 Task: Find connections with filter location Videira with filter topic #Travelwith filter profile language Potuguese with filter current company UEM Group Berhad with filter school Kumaun University, Nainital with filter industry Loan Brokers with filter service category Leadership Development with filter keywords title Team Leader
Action: Mouse moved to (561, 109)
Screenshot: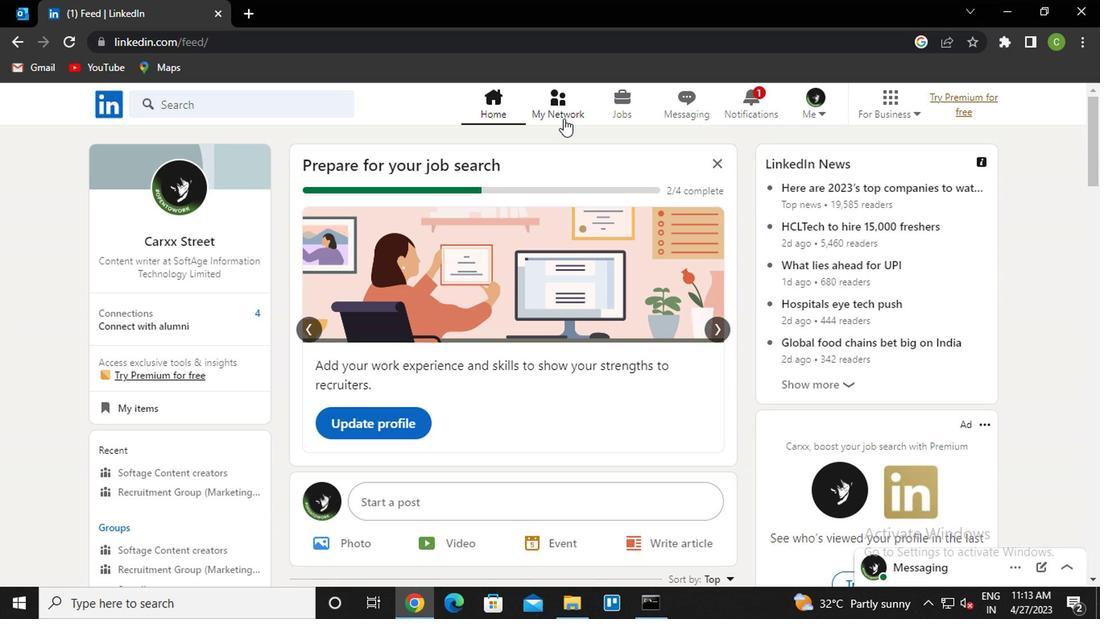 
Action: Mouse pressed left at (561, 109)
Screenshot: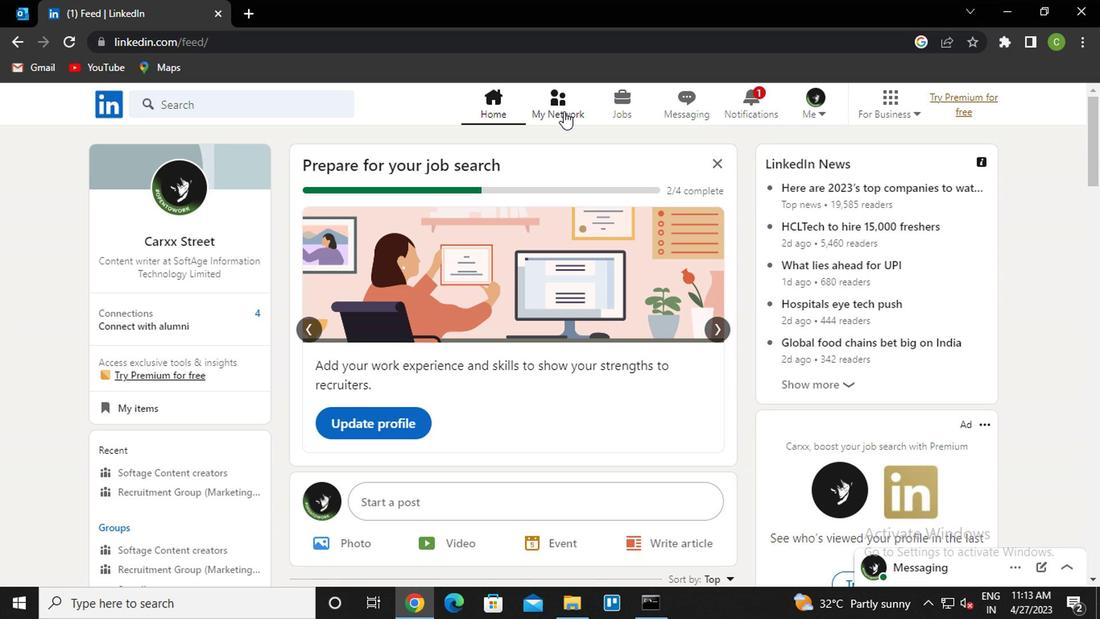 
Action: Mouse moved to (295, 197)
Screenshot: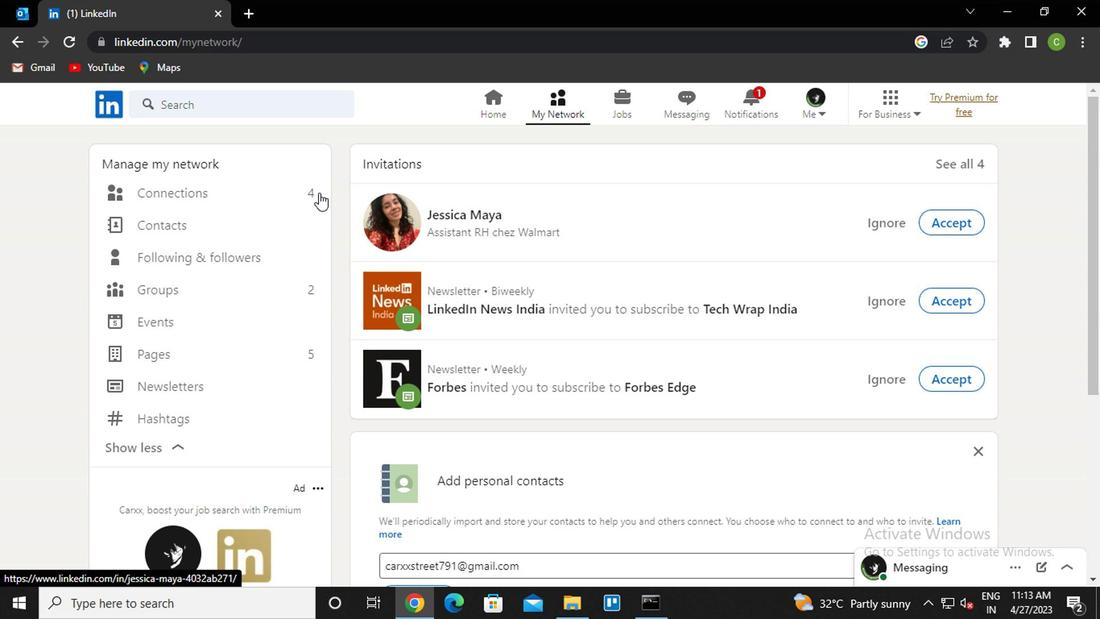 
Action: Mouse pressed left at (295, 197)
Screenshot: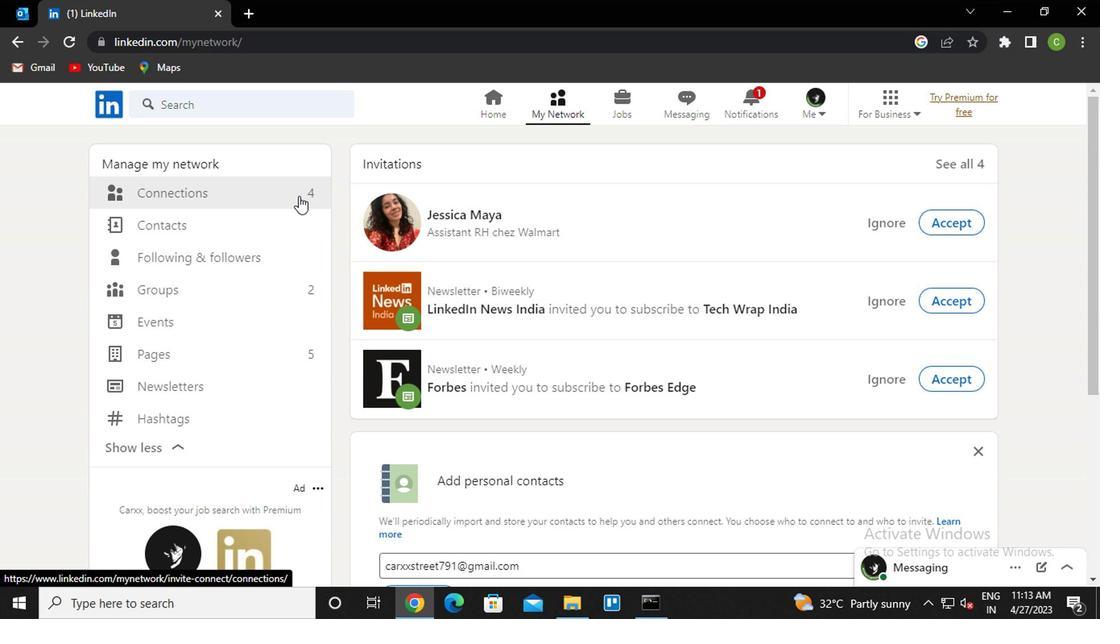 
Action: Mouse moved to (668, 189)
Screenshot: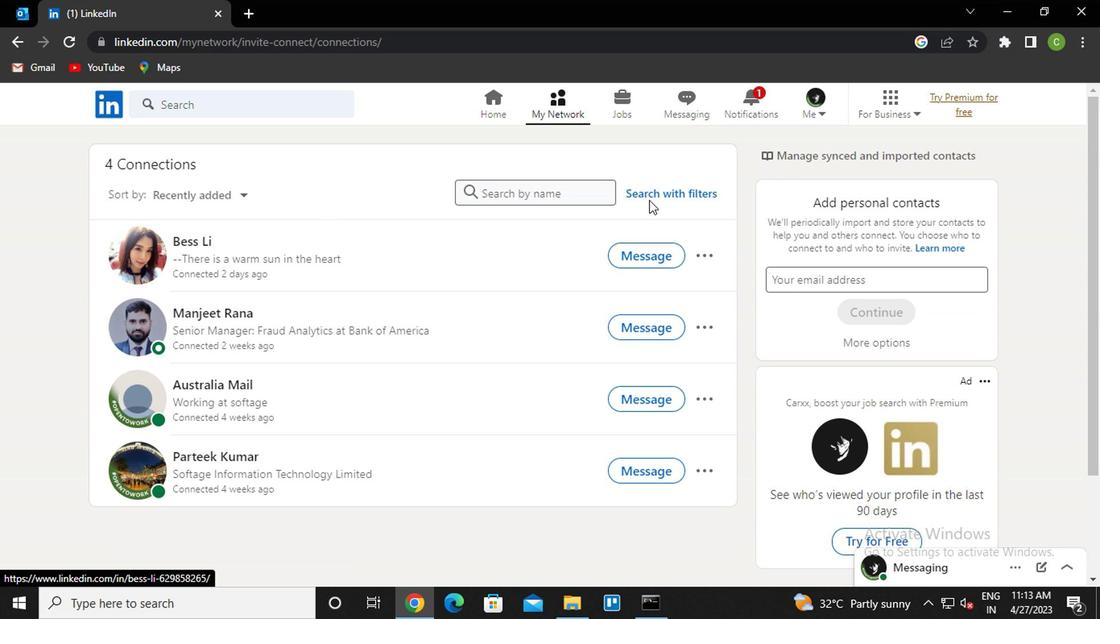 
Action: Mouse pressed left at (668, 189)
Screenshot: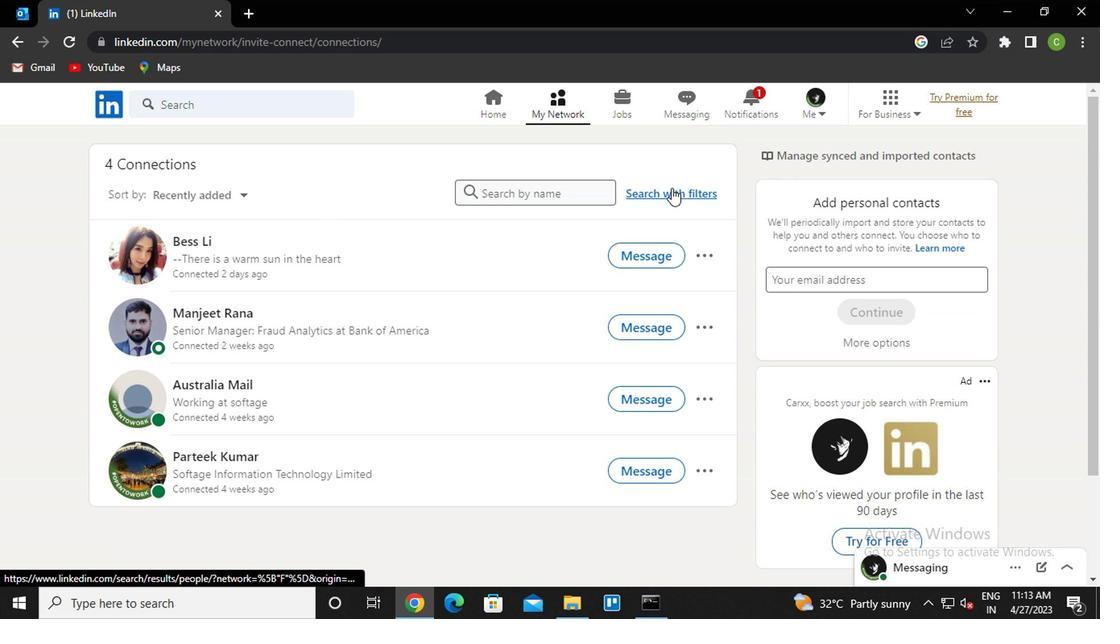 
Action: Mouse moved to (590, 153)
Screenshot: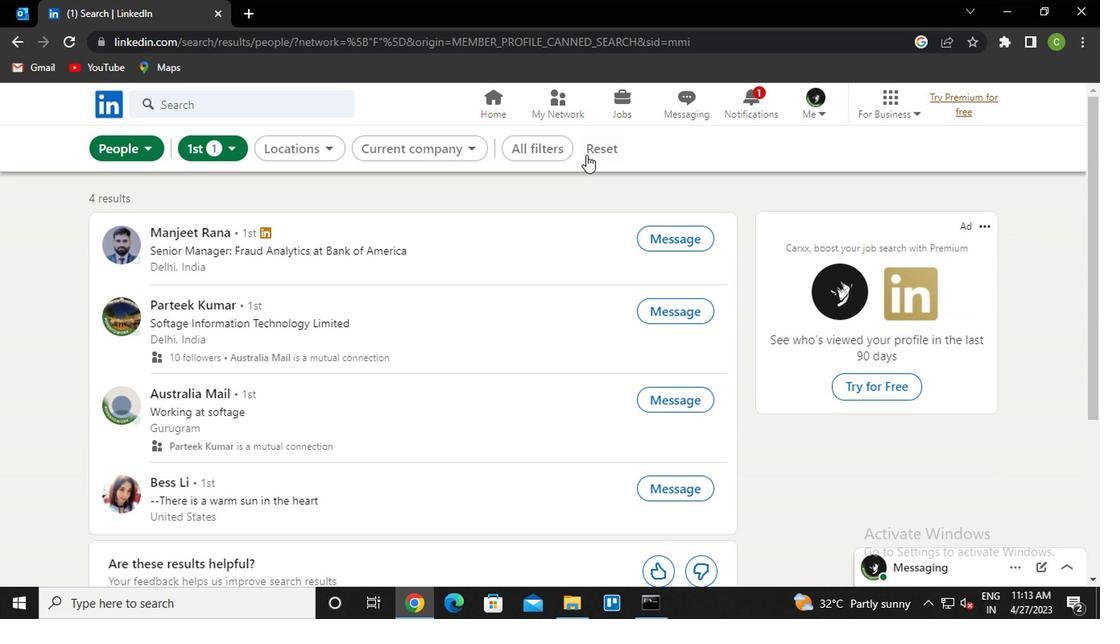 
Action: Mouse pressed left at (590, 153)
Screenshot: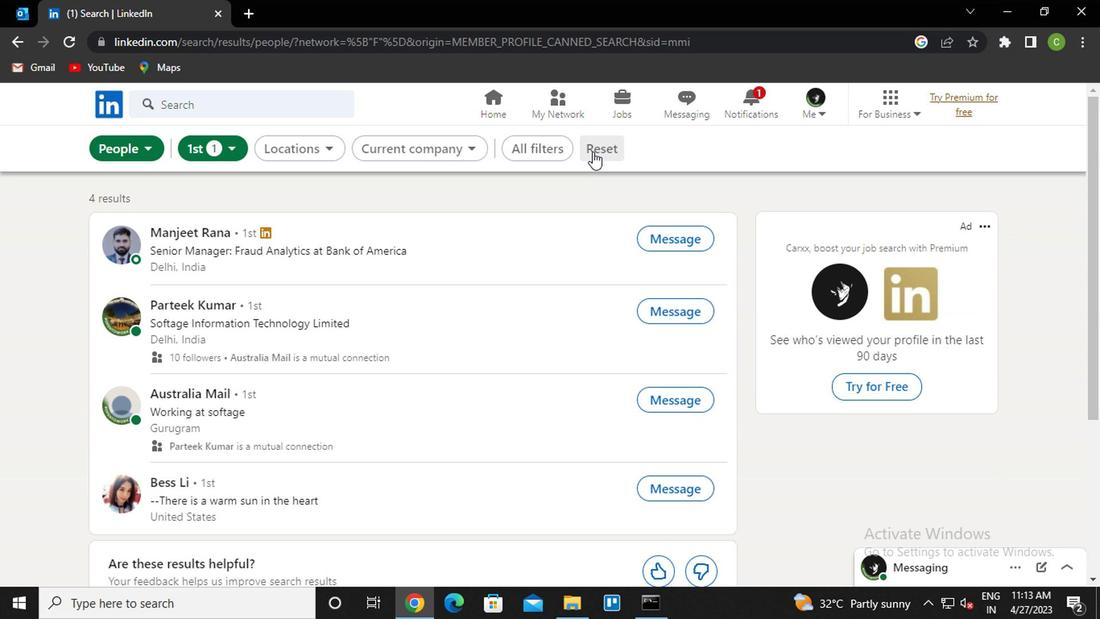 
Action: Mouse moved to (577, 152)
Screenshot: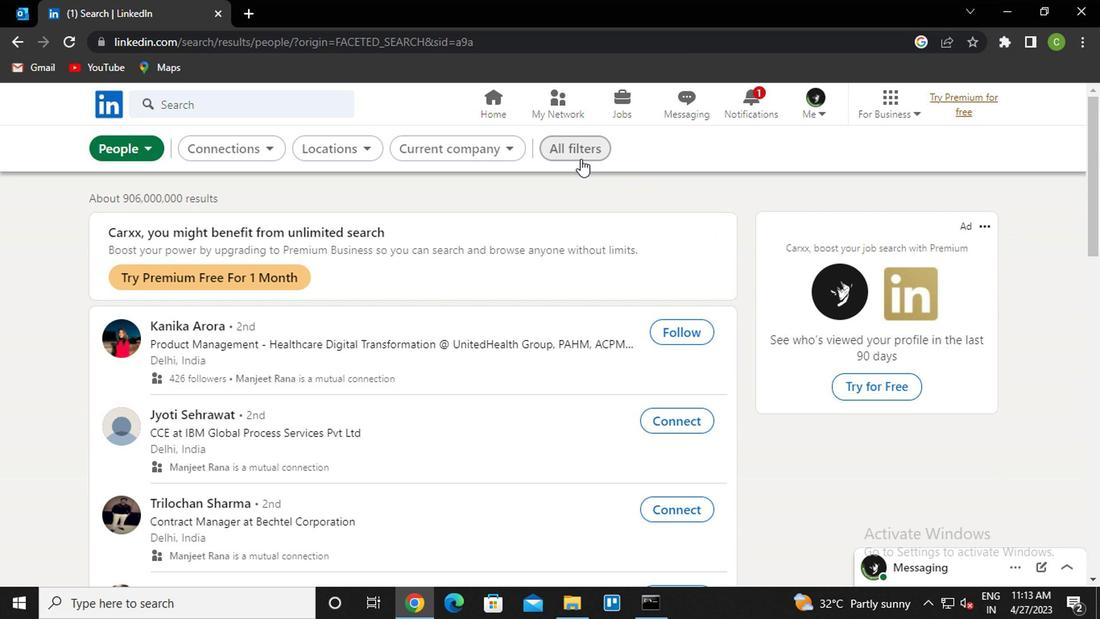 
Action: Mouse pressed left at (577, 152)
Screenshot: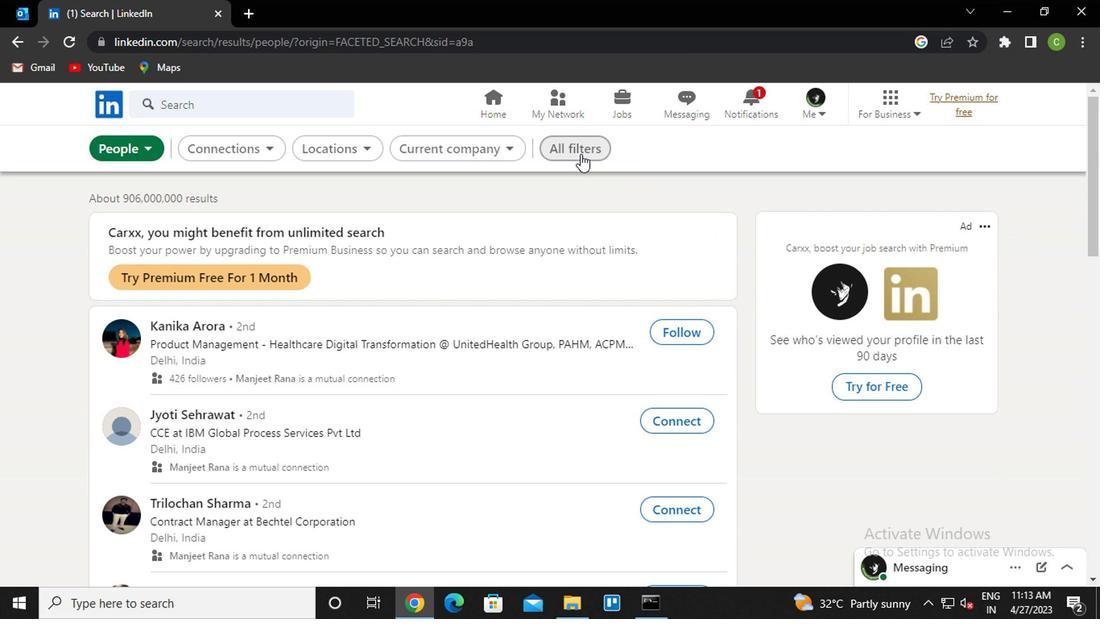 
Action: Mouse moved to (803, 352)
Screenshot: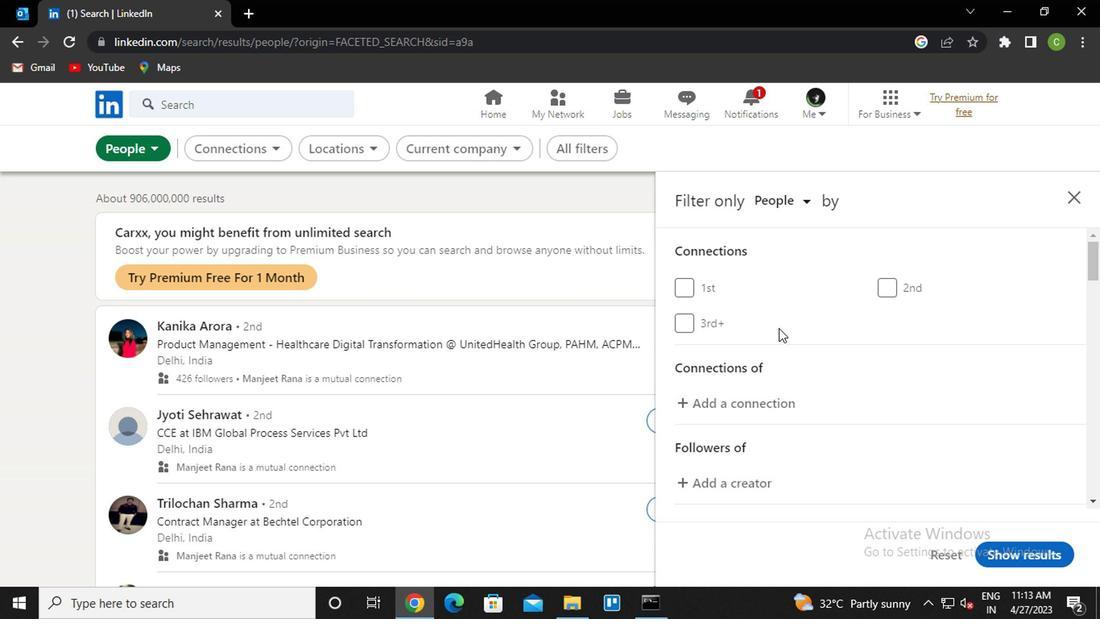 
Action: Mouse scrolled (803, 351) with delta (0, 0)
Screenshot: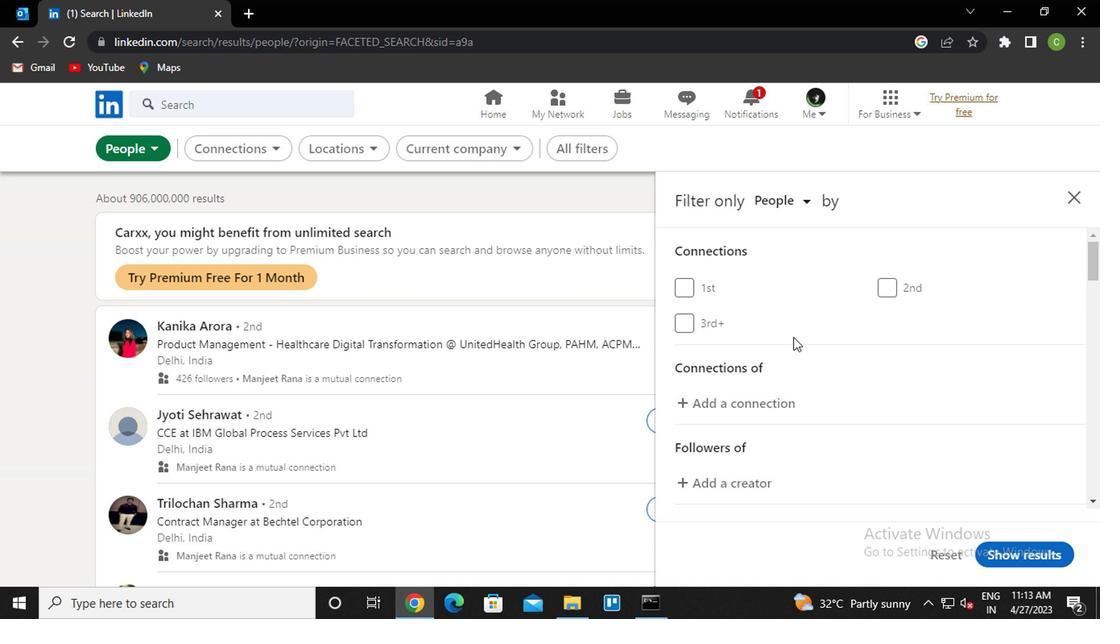 
Action: Mouse moved to (805, 356)
Screenshot: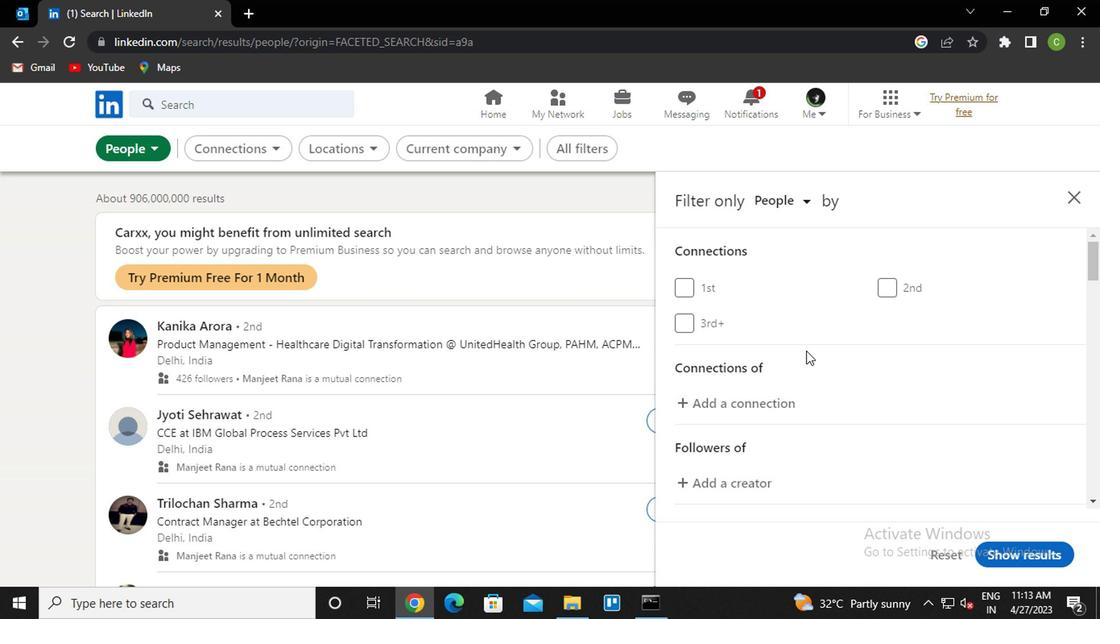 
Action: Mouse scrolled (805, 355) with delta (0, 0)
Screenshot: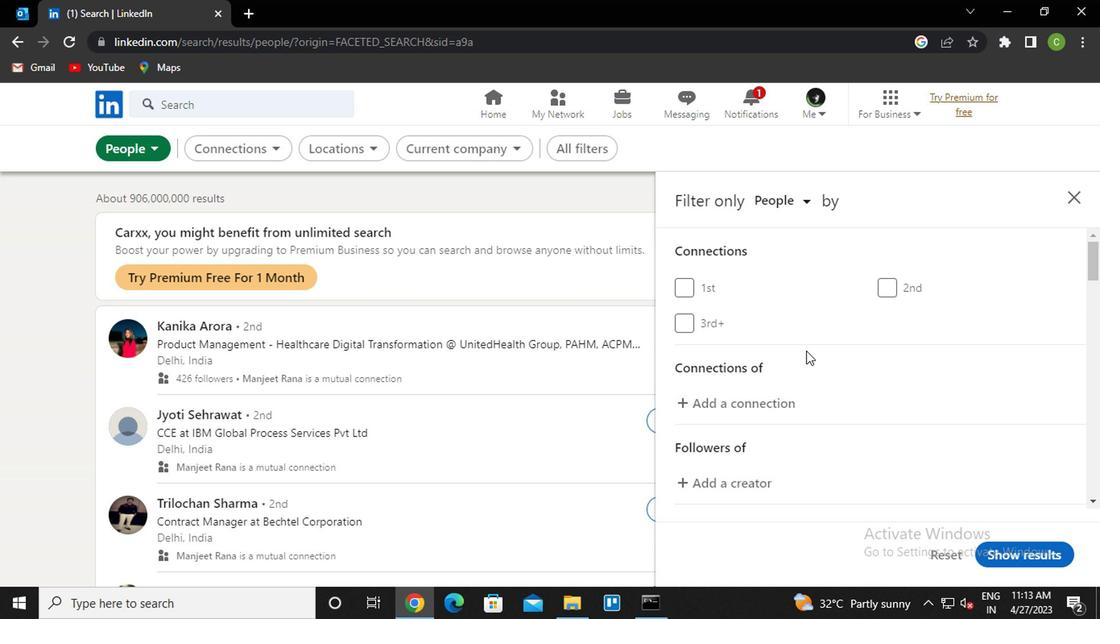 
Action: Mouse moved to (810, 372)
Screenshot: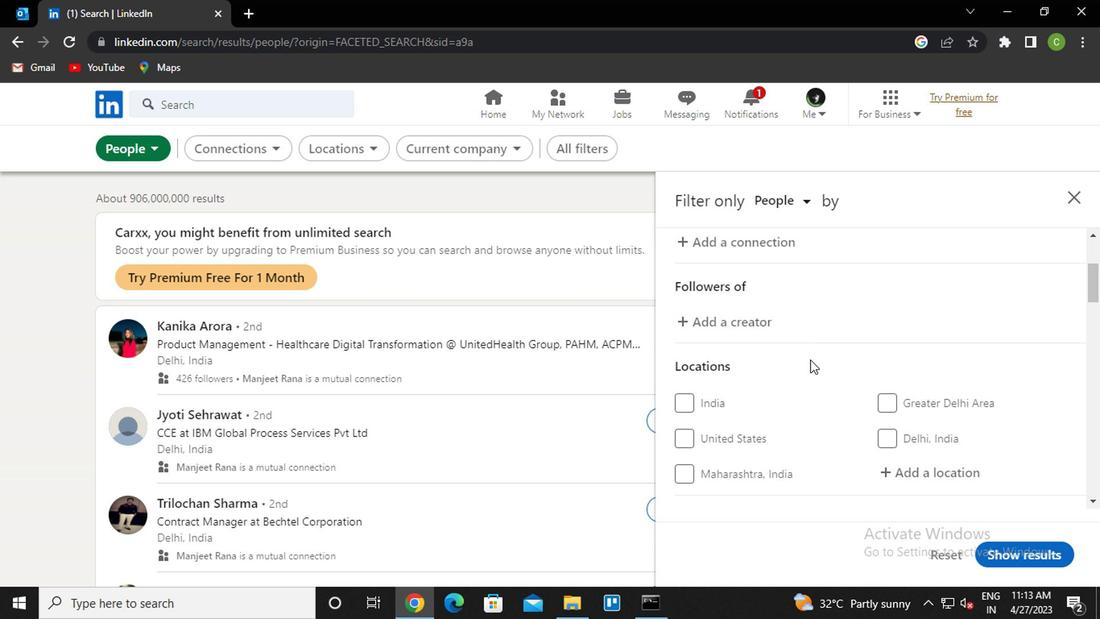 
Action: Mouse scrolled (810, 371) with delta (0, 0)
Screenshot: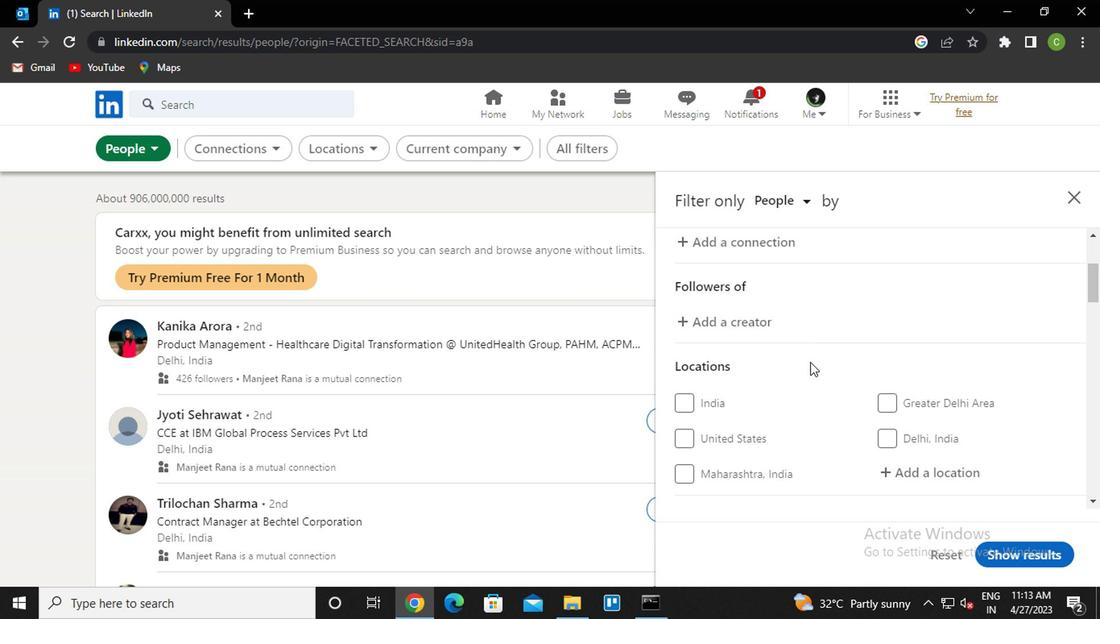 
Action: Mouse moved to (938, 388)
Screenshot: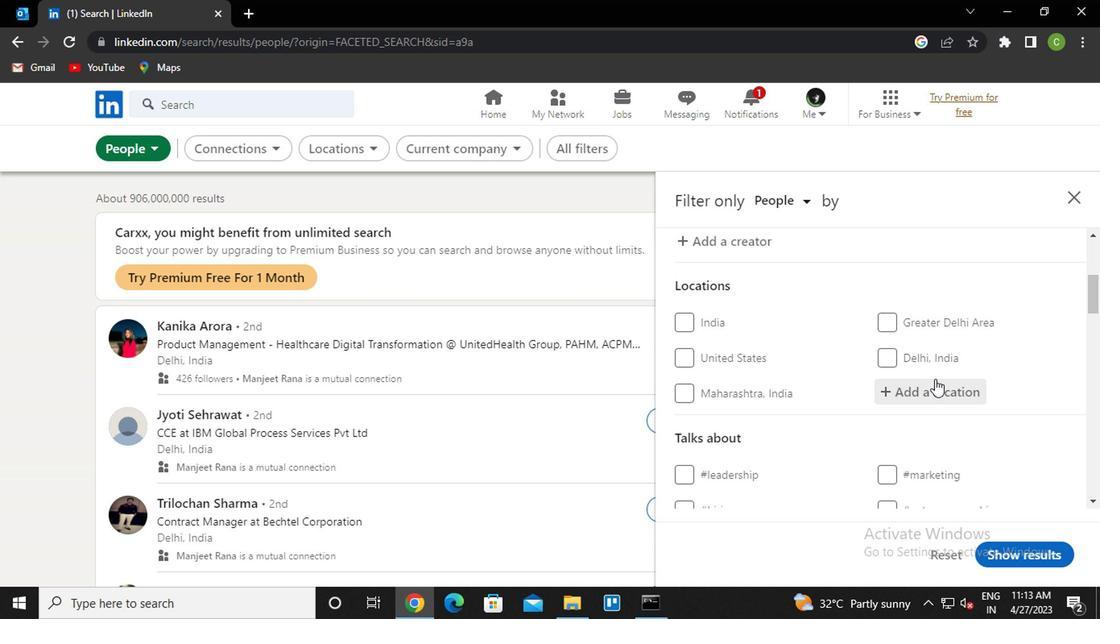 
Action: Mouse pressed left at (938, 388)
Screenshot: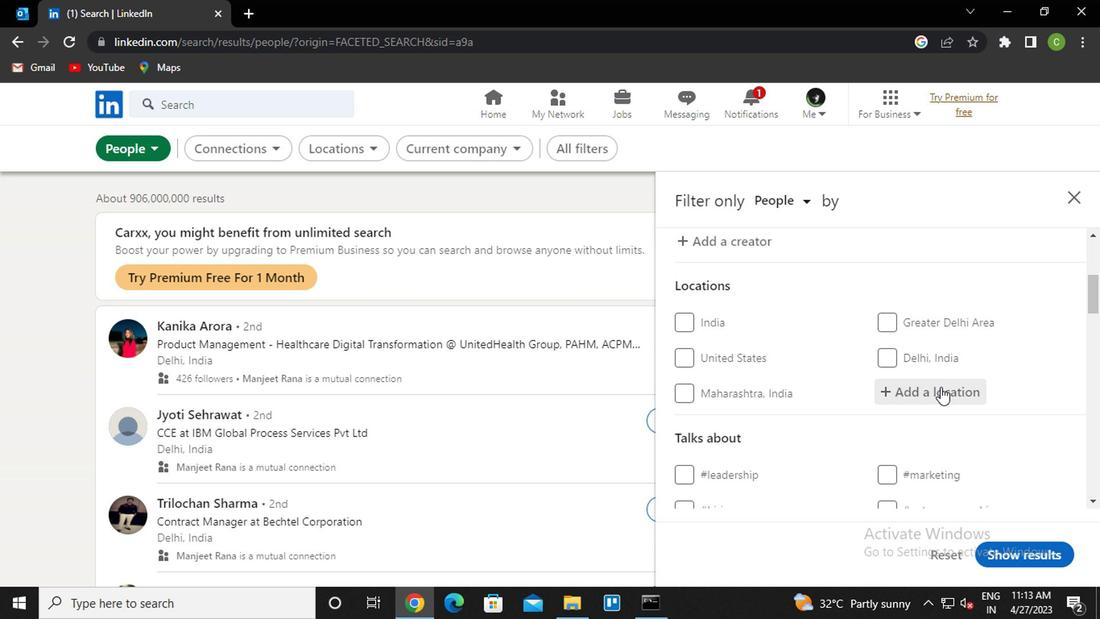 
Action: Key pressed <Key.caps_lock><Key.caps_lock>v<Key.caps_lock>idie<Key.backspace><Key.backspace>ei<Key.down><Key.enter>
Screenshot: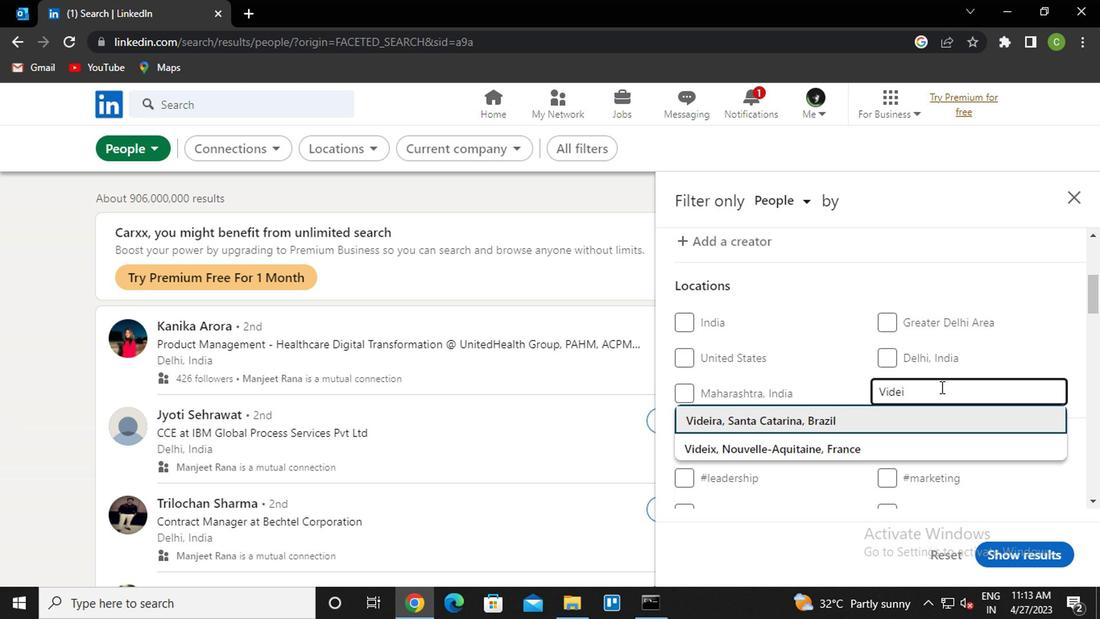 
Action: Mouse moved to (962, 350)
Screenshot: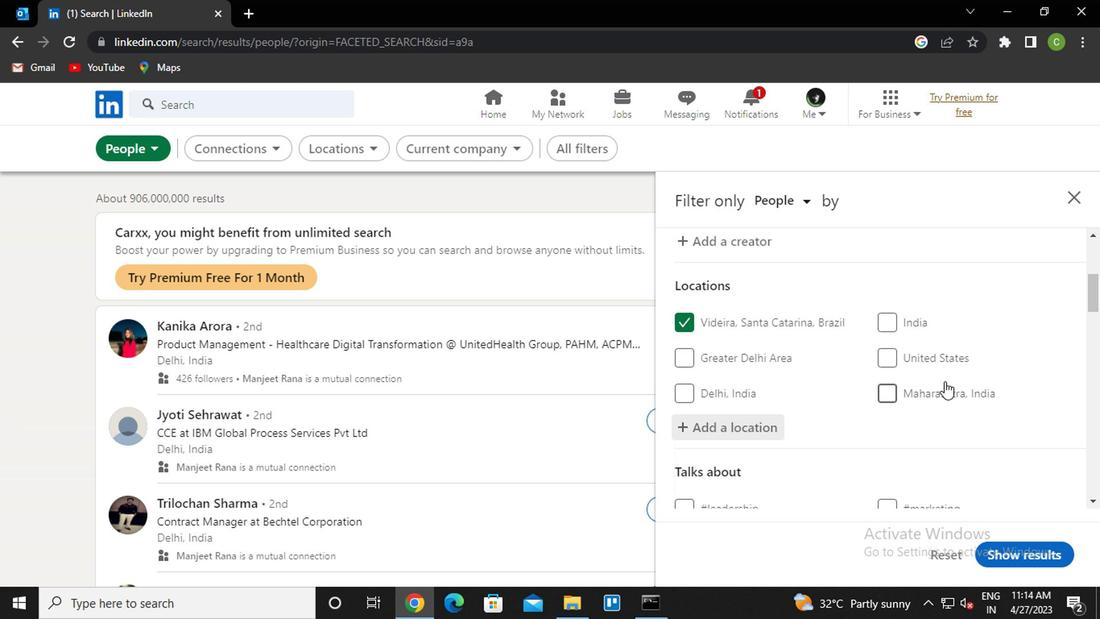 
Action: Mouse scrolled (962, 349) with delta (0, 0)
Screenshot: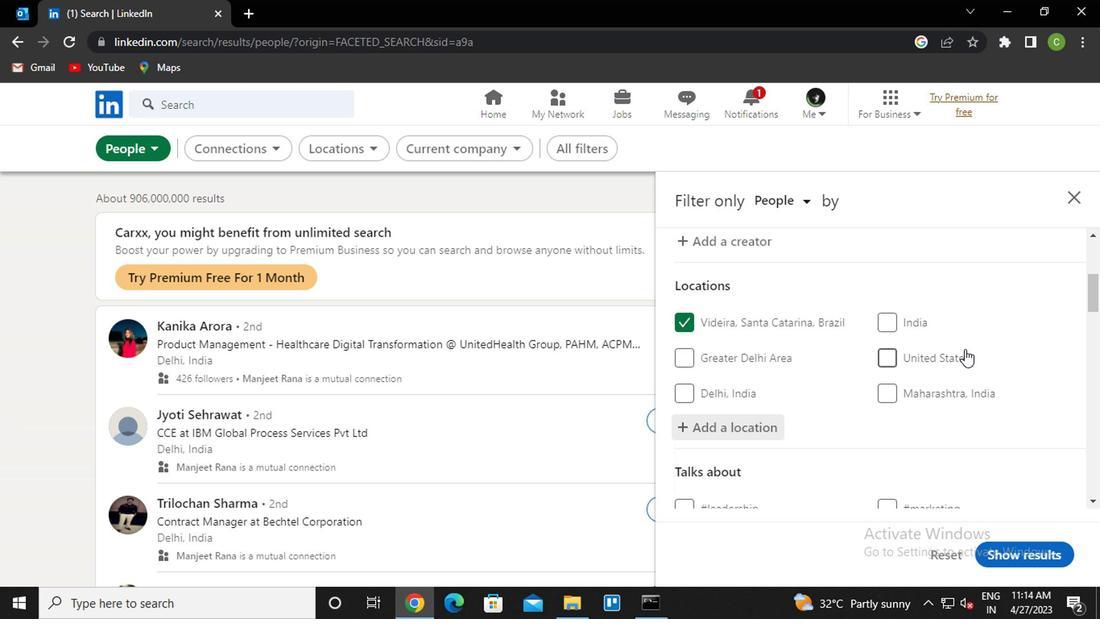 
Action: Mouse scrolled (962, 349) with delta (0, 0)
Screenshot: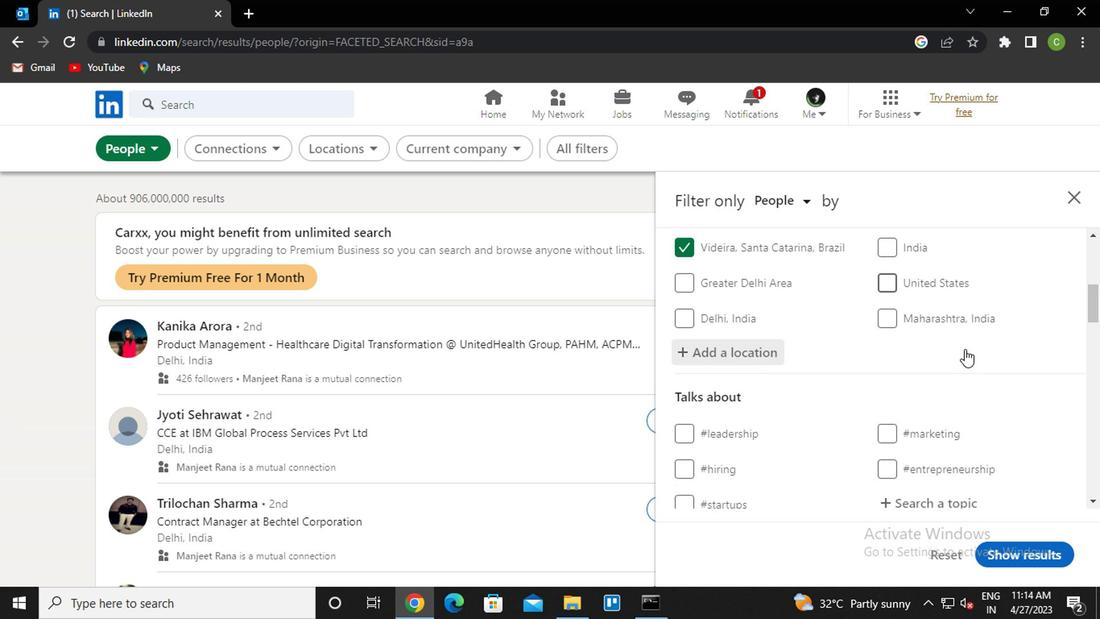 
Action: Mouse moved to (955, 362)
Screenshot: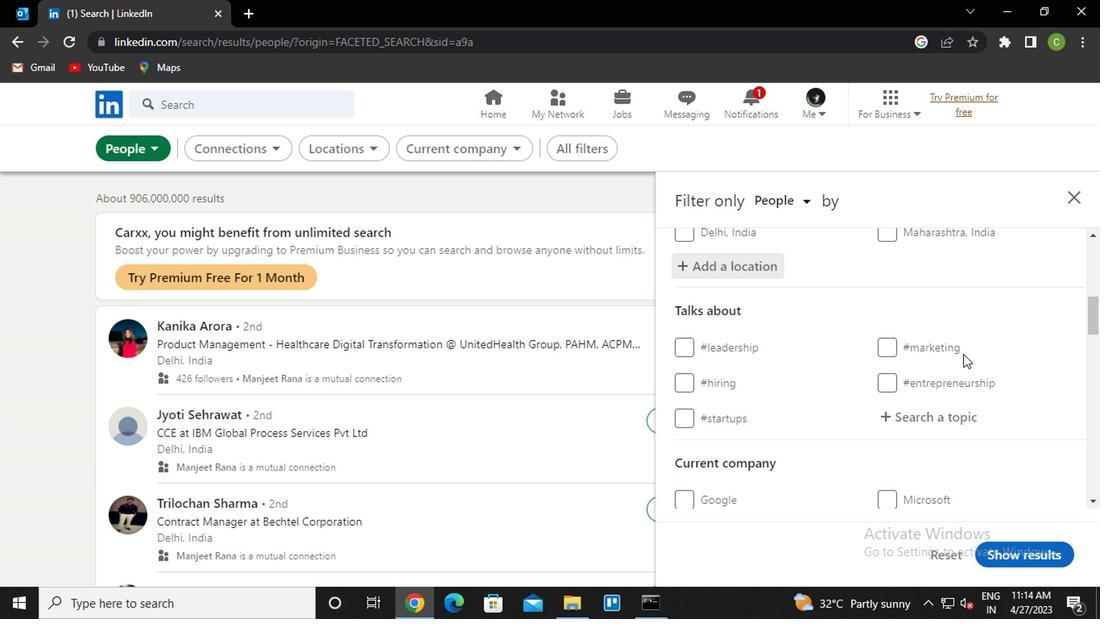 
Action: Mouse scrolled (955, 361) with delta (0, 0)
Screenshot: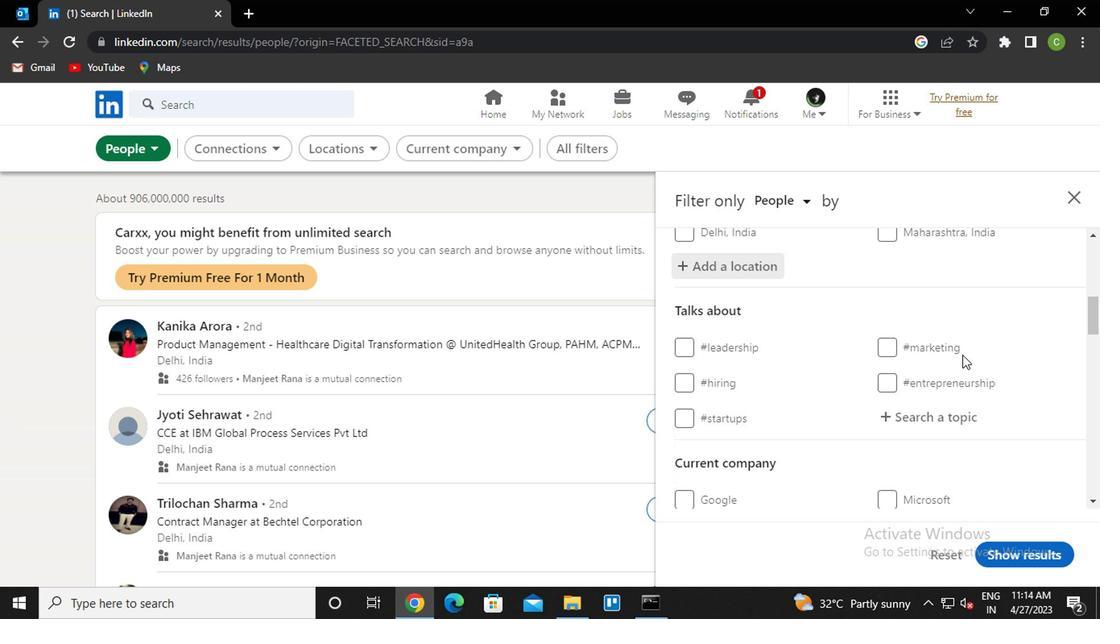 
Action: Mouse moved to (946, 345)
Screenshot: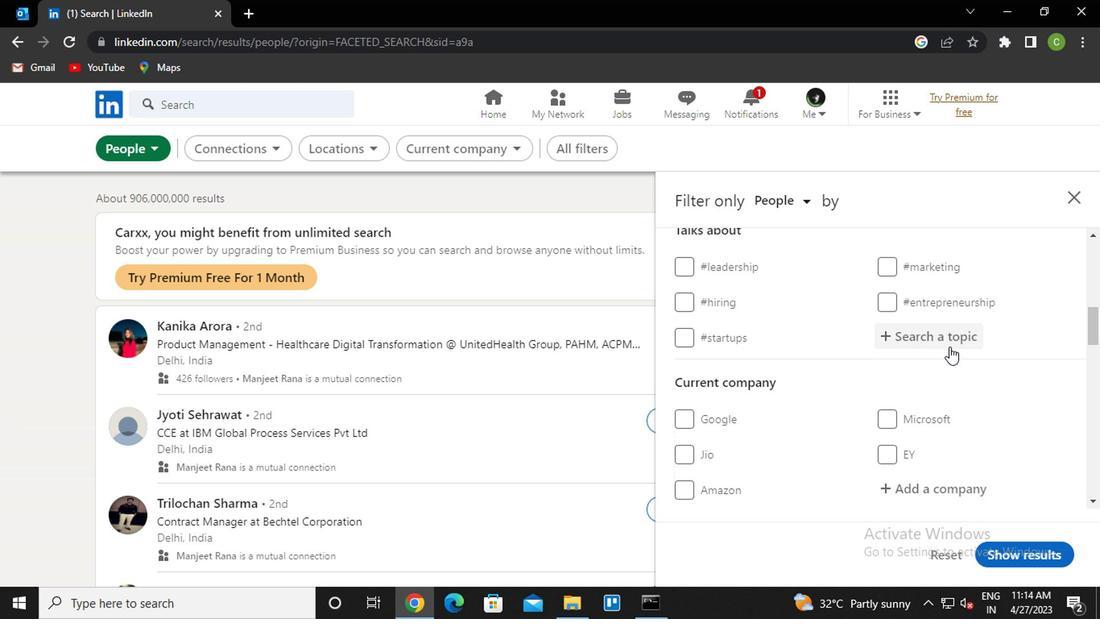 
Action: Mouse pressed left at (946, 345)
Screenshot: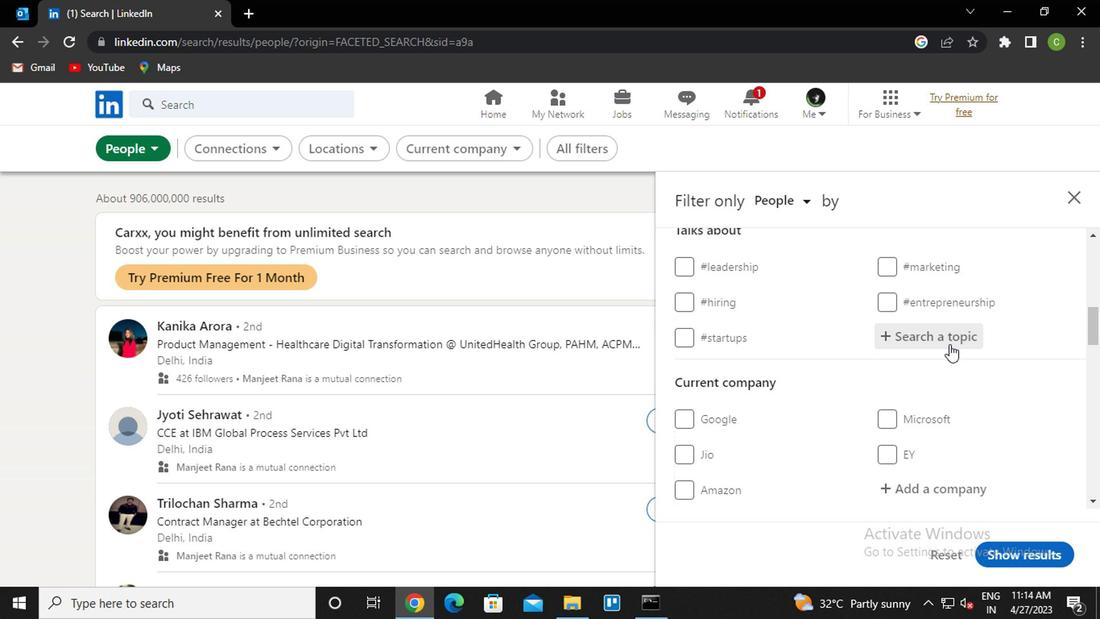 
Action: Key pressed <Key.caps_lock>t<Key.caps_lock>ravel<Key.down><Key.enter>
Screenshot: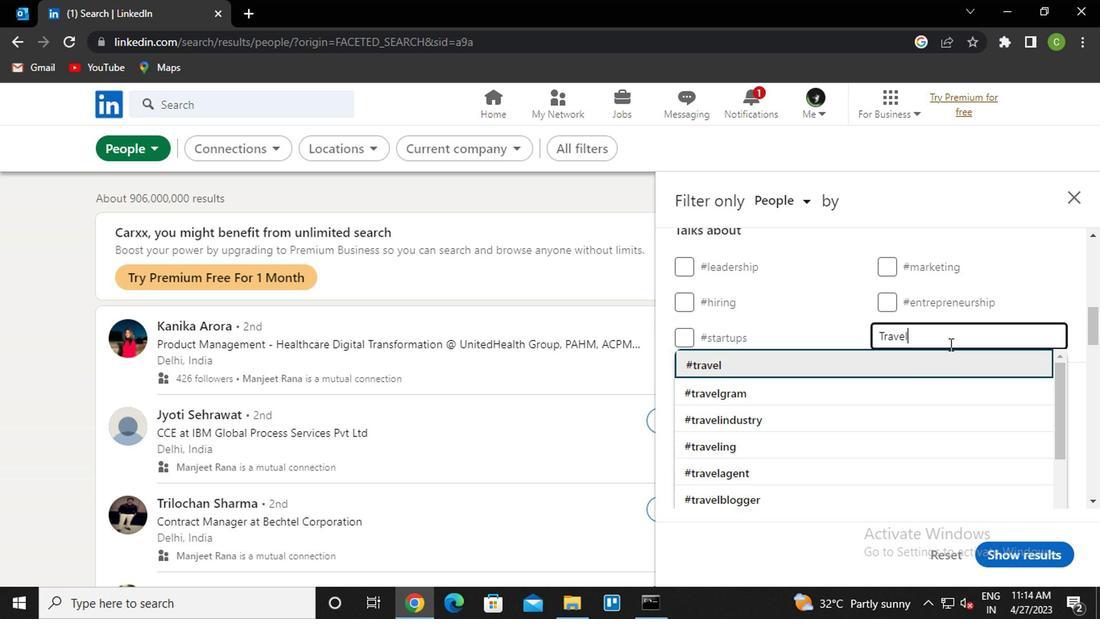 
Action: Mouse scrolled (946, 344) with delta (0, -1)
Screenshot: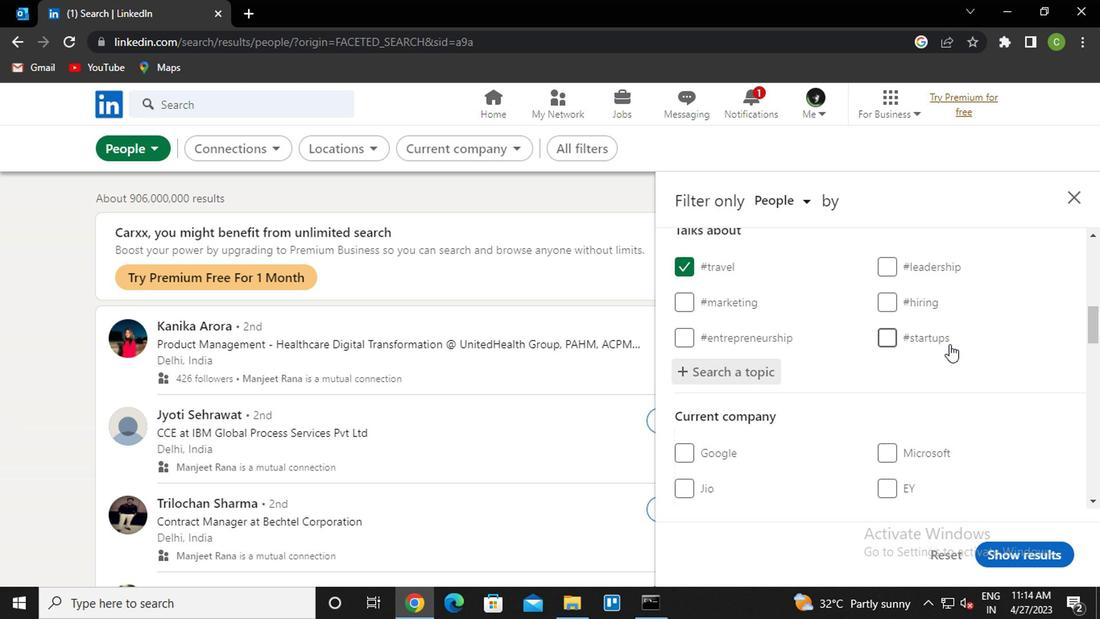 
Action: Mouse scrolled (946, 344) with delta (0, -1)
Screenshot: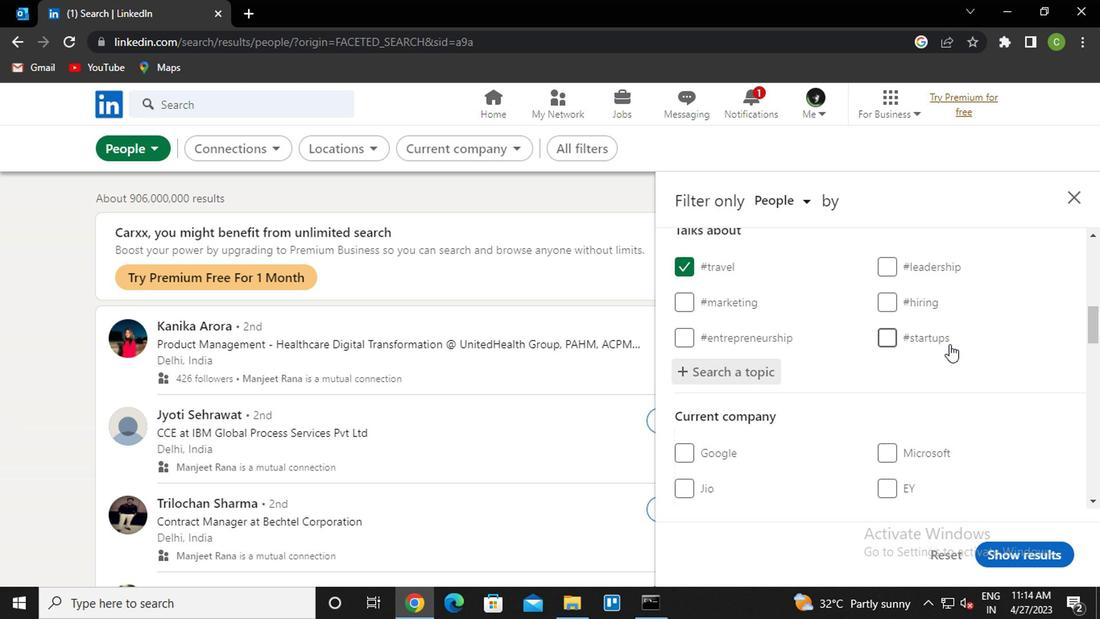 
Action: Mouse moved to (930, 361)
Screenshot: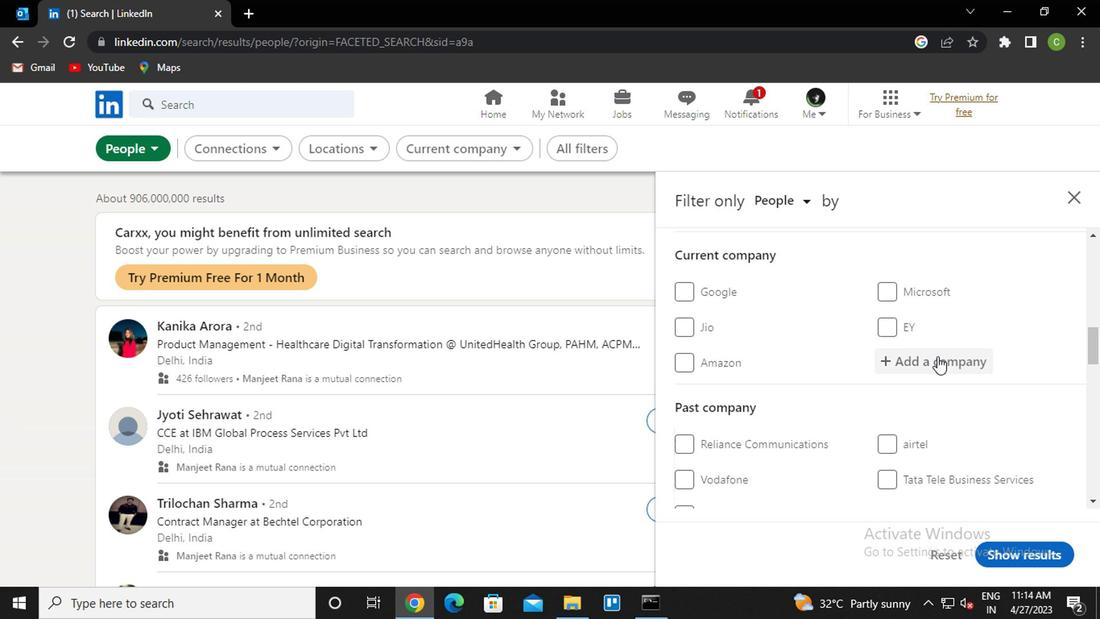 
Action: Mouse pressed left at (930, 361)
Screenshot: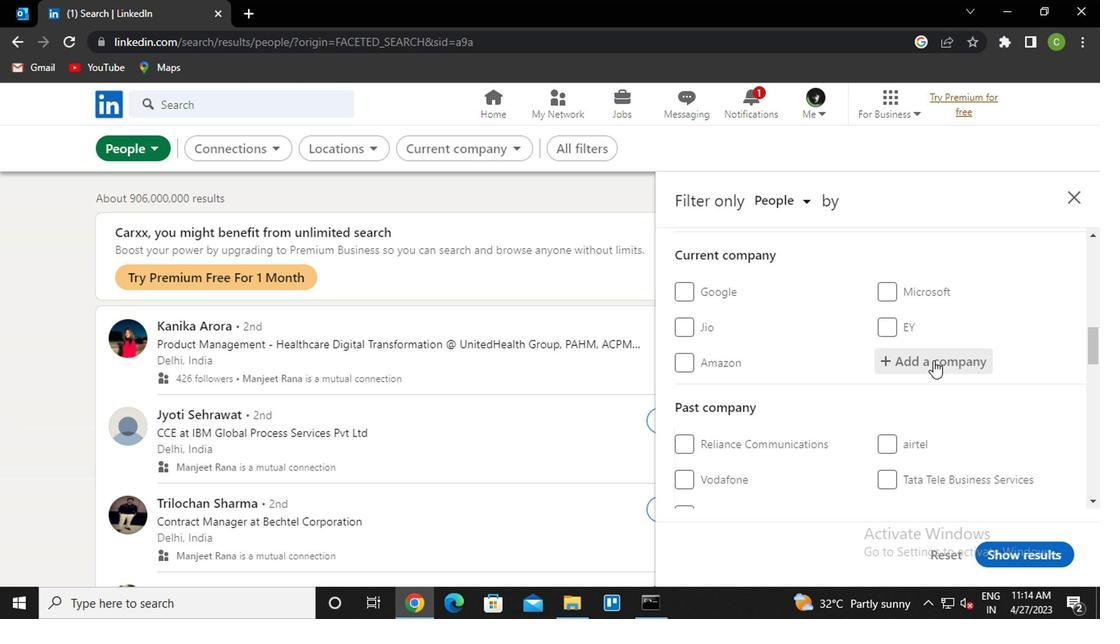 
Action: Key pressed <Key.caps_lock>uem<Key.space>g<Key.caps_lock>rou<Key.down><Key.enter>
Screenshot: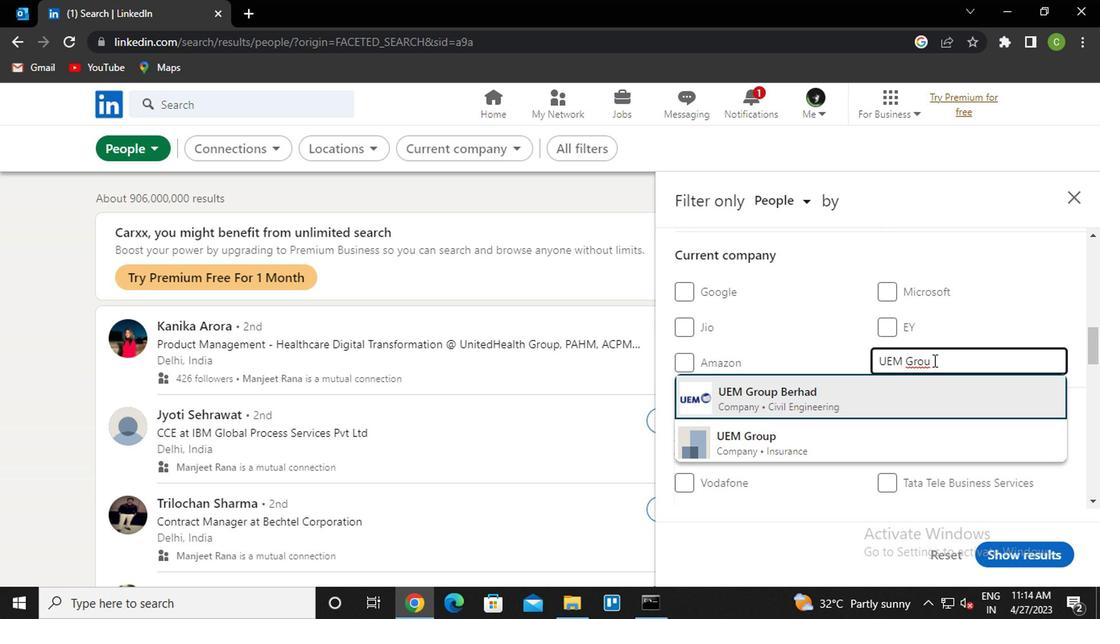 
Action: Mouse scrolled (930, 360) with delta (0, -1)
Screenshot: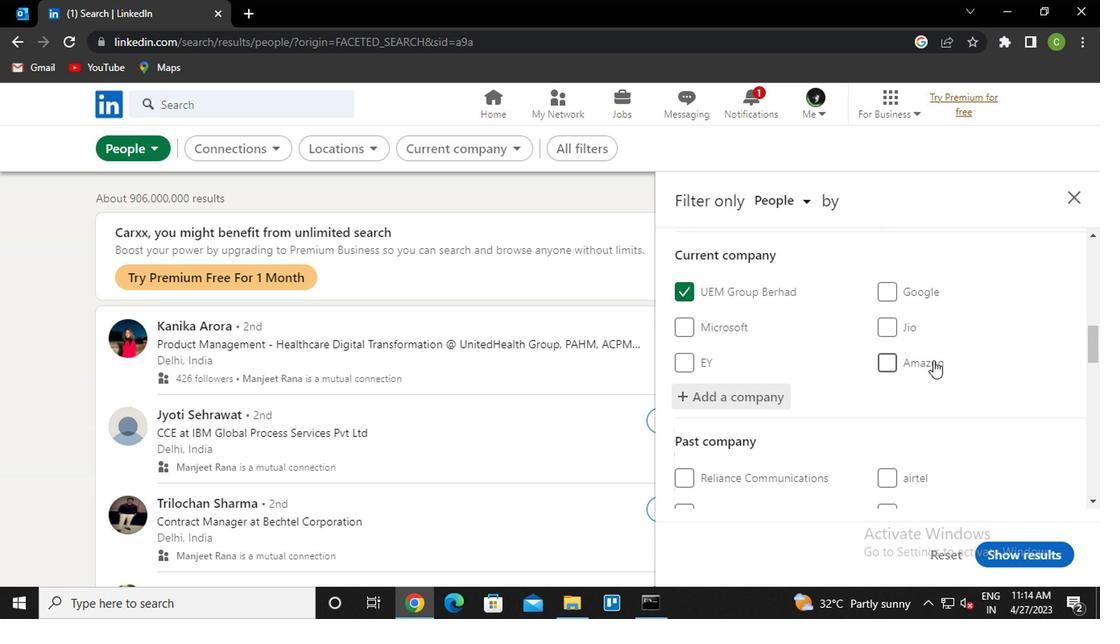 
Action: Mouse scrolled (930, 360) with delta (0, -1)
Screenshot: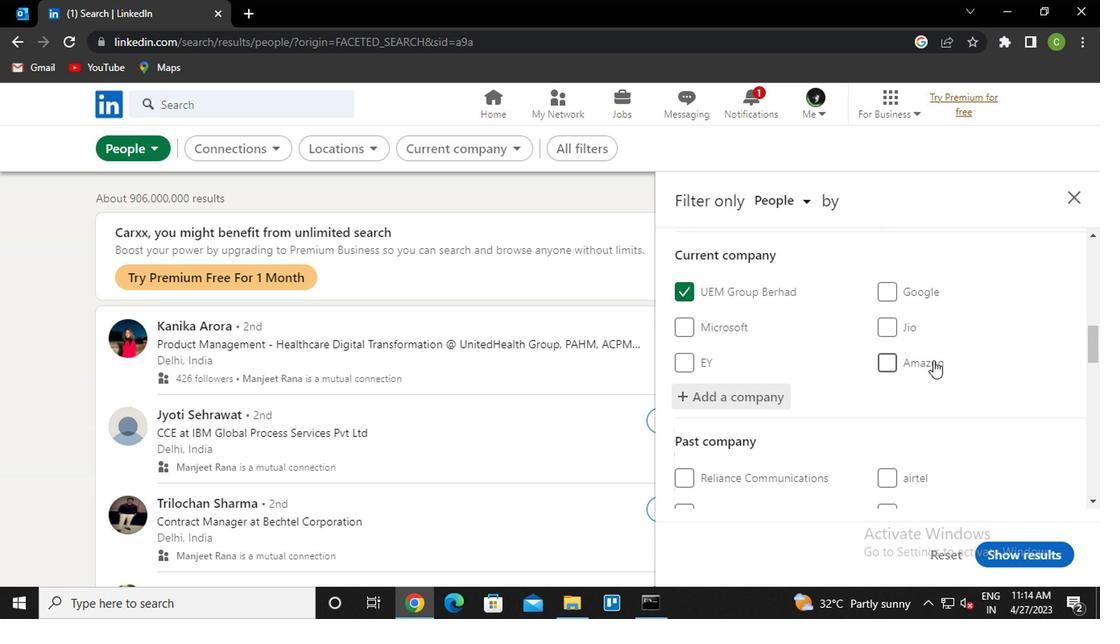 
Action: Mouse scrolled (930, 360) with delta (0, -1)
Screenshot: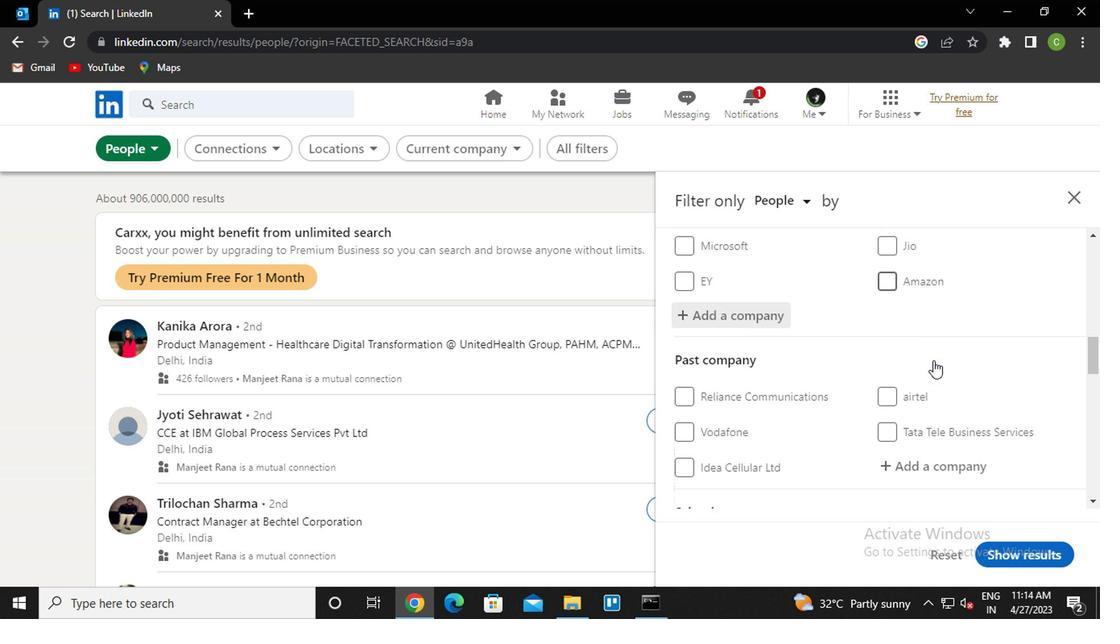 
Action: Mouse scrolled (930, 360) with delta (0, -1)
Screenshot: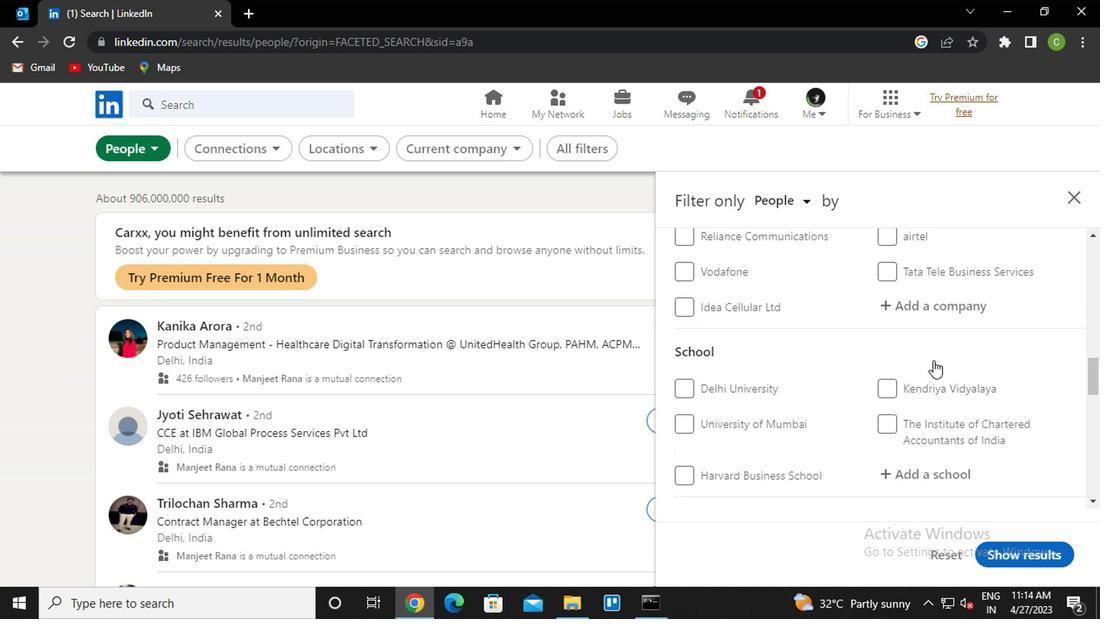 
Action: Mouse scrolled (930, 360) with delta (0, -1)
Screenshot: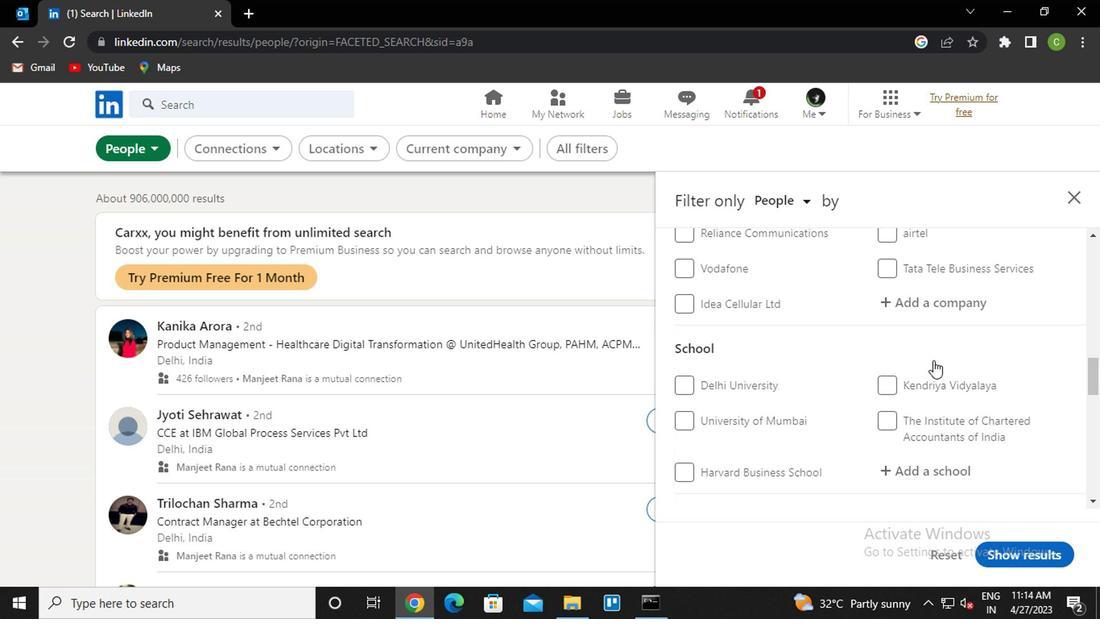 
Action: Mouse moved to (909, 314)
Screenshot: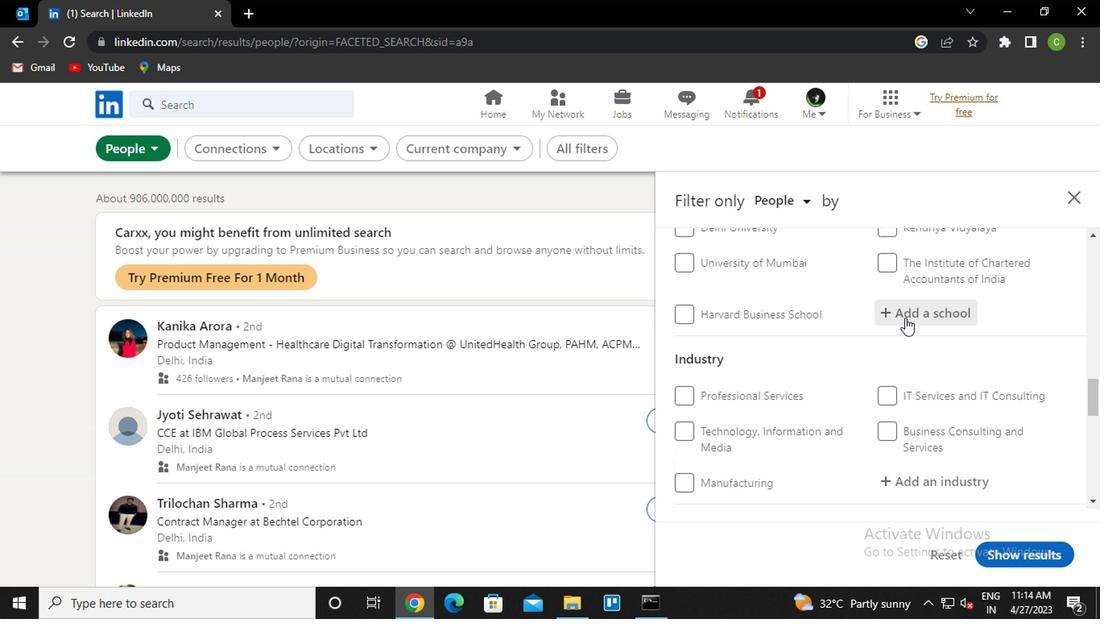 
Action: Mouse pressed left at (909, 314)
Screenshot: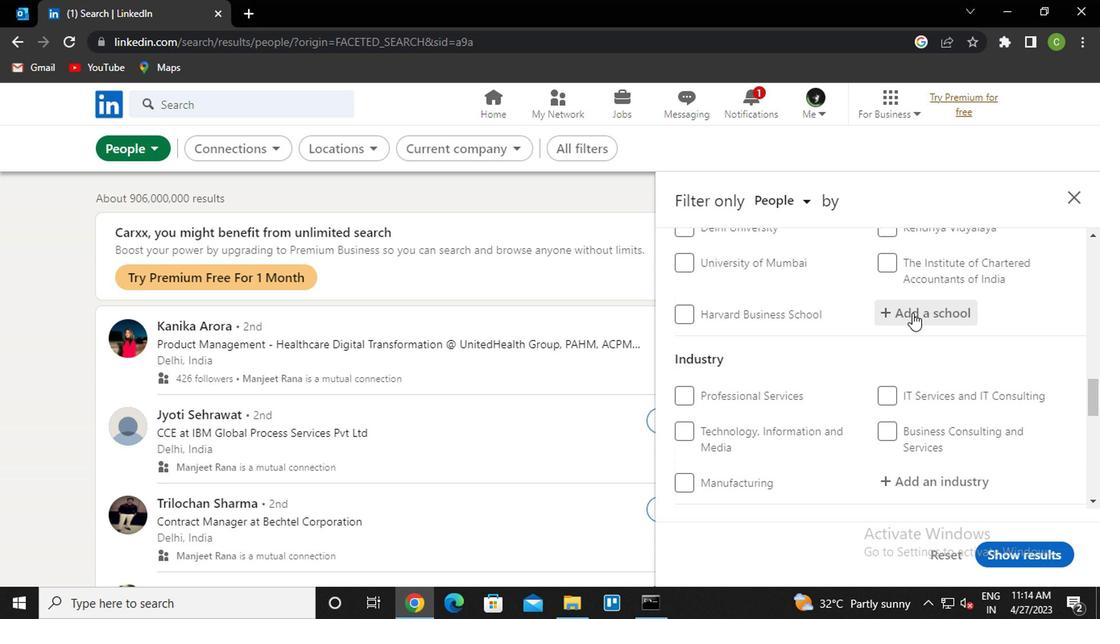 
Action: Key pressed <Key.caps_lock>k<Key.caps_lock>umaun<Key.down><Key.down><Key.enter>
Screenshot: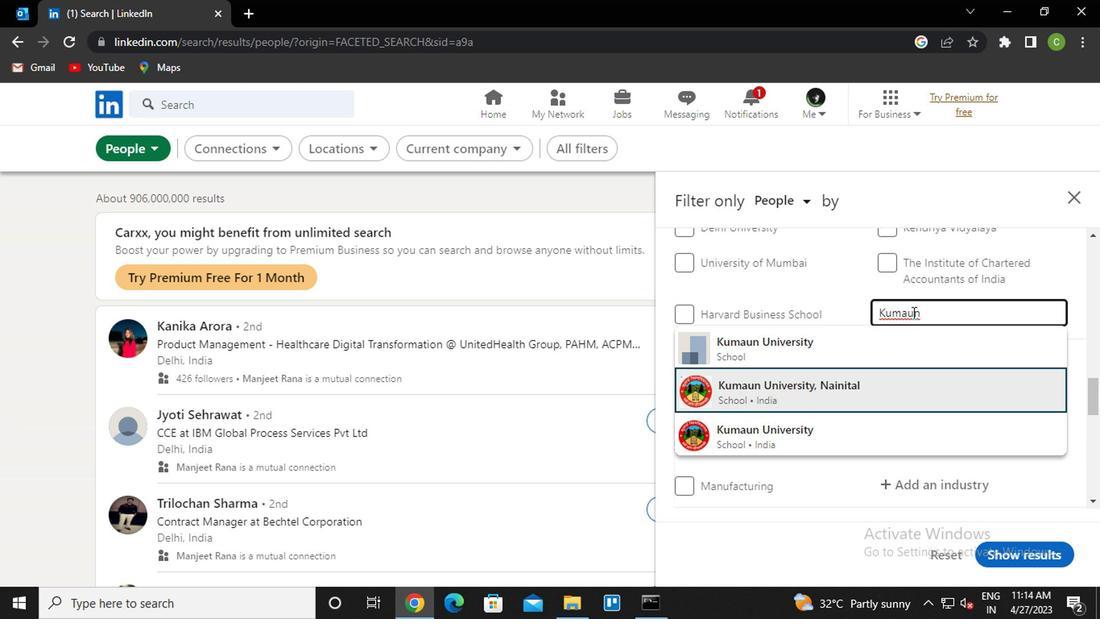 
Action: Mouse scrolled (909, 313) with delta (0, 0)
Screenshot: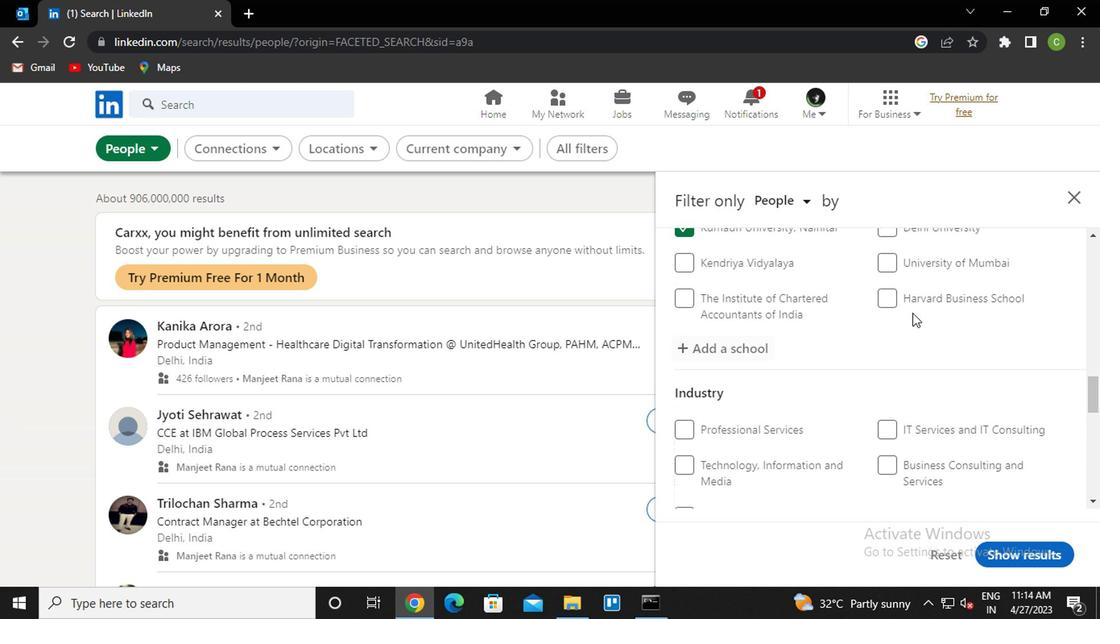 
Action: Mouse scrolled (909, 313) with delta (0, 0)
Screenshot: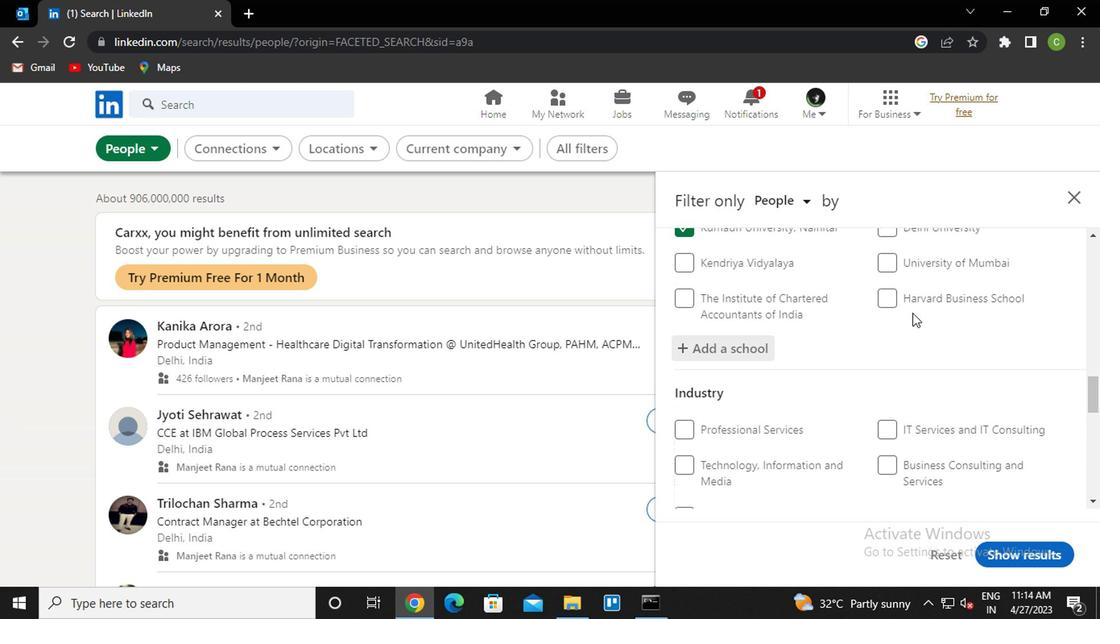 
Action: Mouse moved to (924, 358)
Screenshot: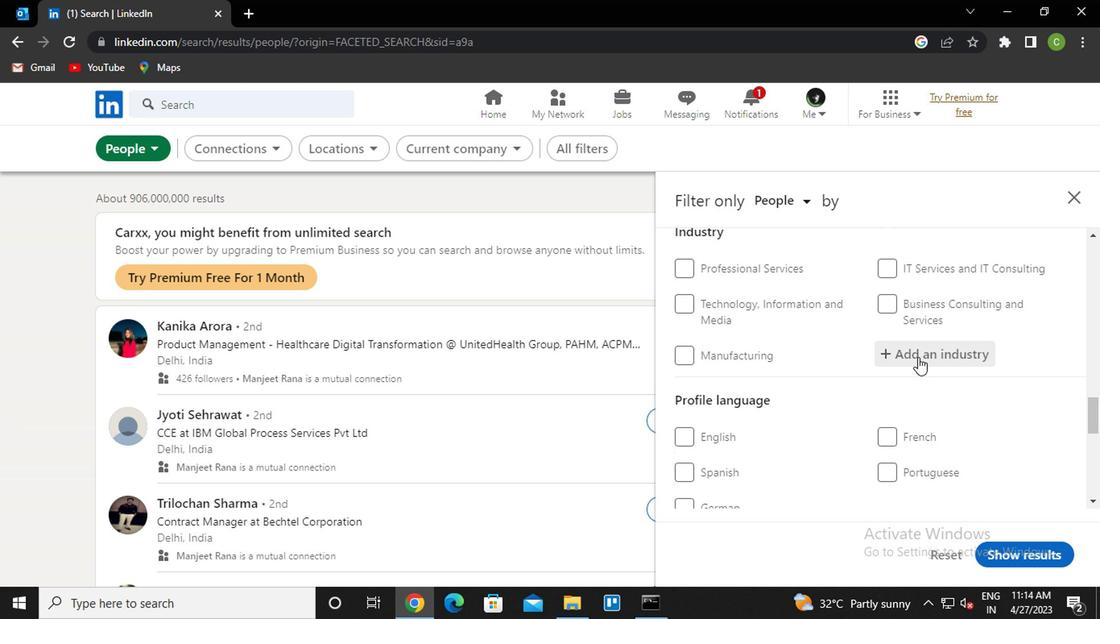 
Action: Mouse pressed left at (924, 358)
Screenshot: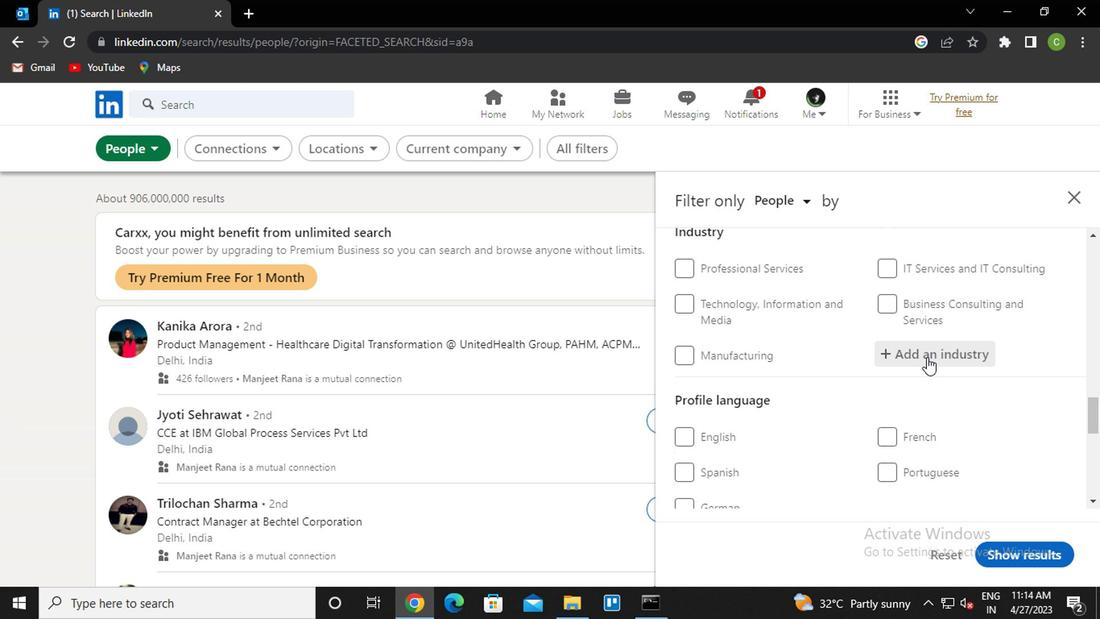 
Action: Key pressed <Key.caps_lock>l<Key.caps_lock>oan<Key.down><Key.enter>
Screenshot: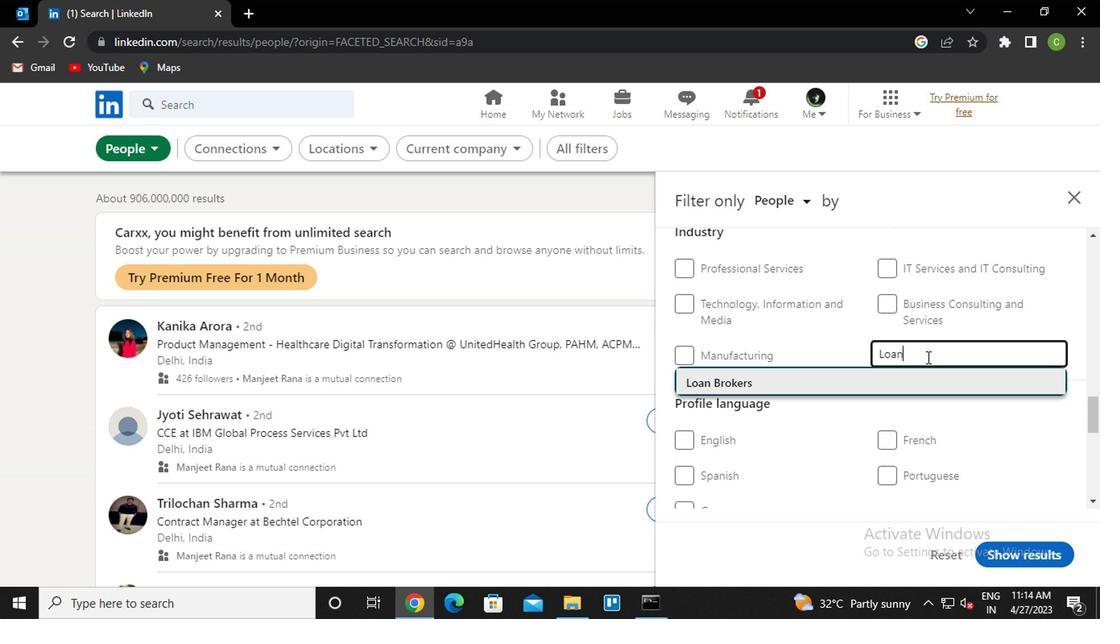 
Action: Mouse moved to (826, 392)
Screenshot: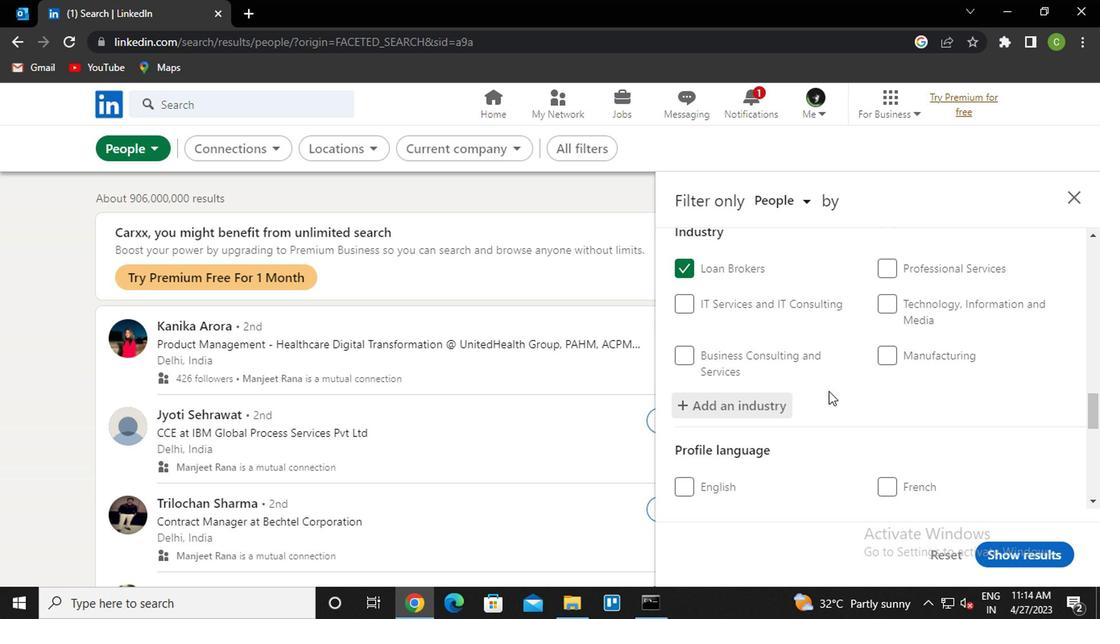 
Action: Mouse scrolled (826, 391) with delta (0, 0)
Screenshot: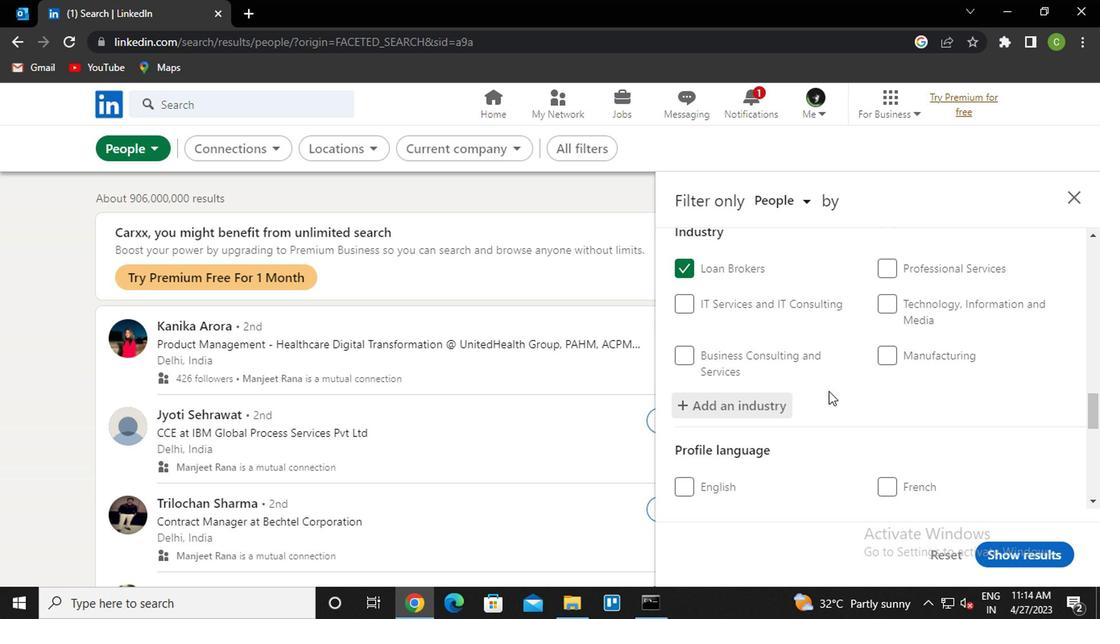 
Action: Mouse moved to (829, 388)
Screenshot: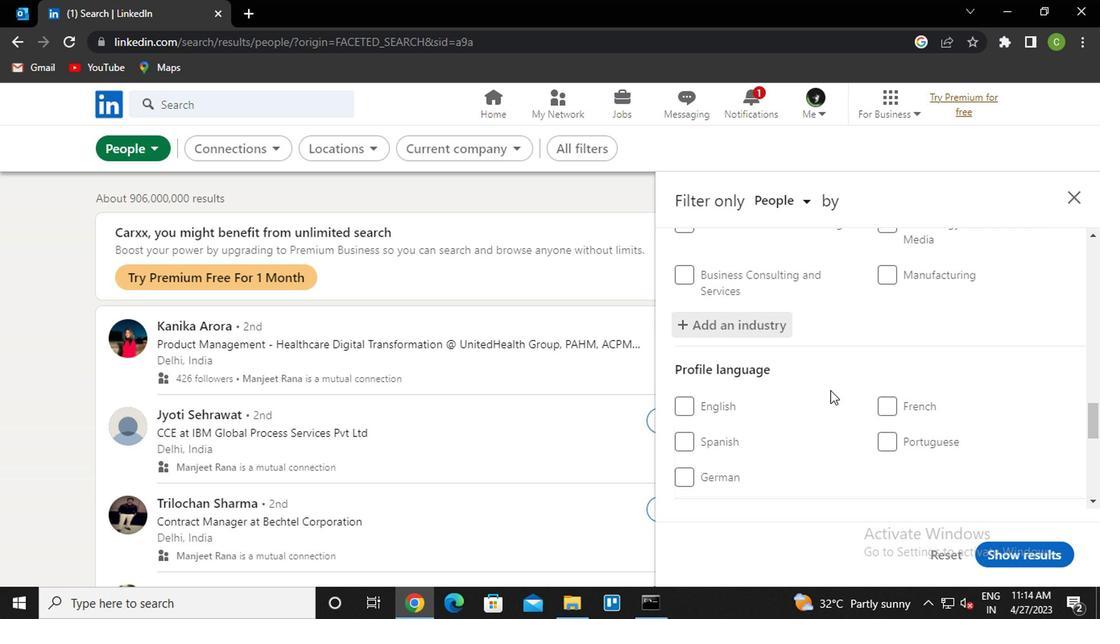 
Action: Mouse scrolled (829, 388) with delta (0, 0)
Screenshot: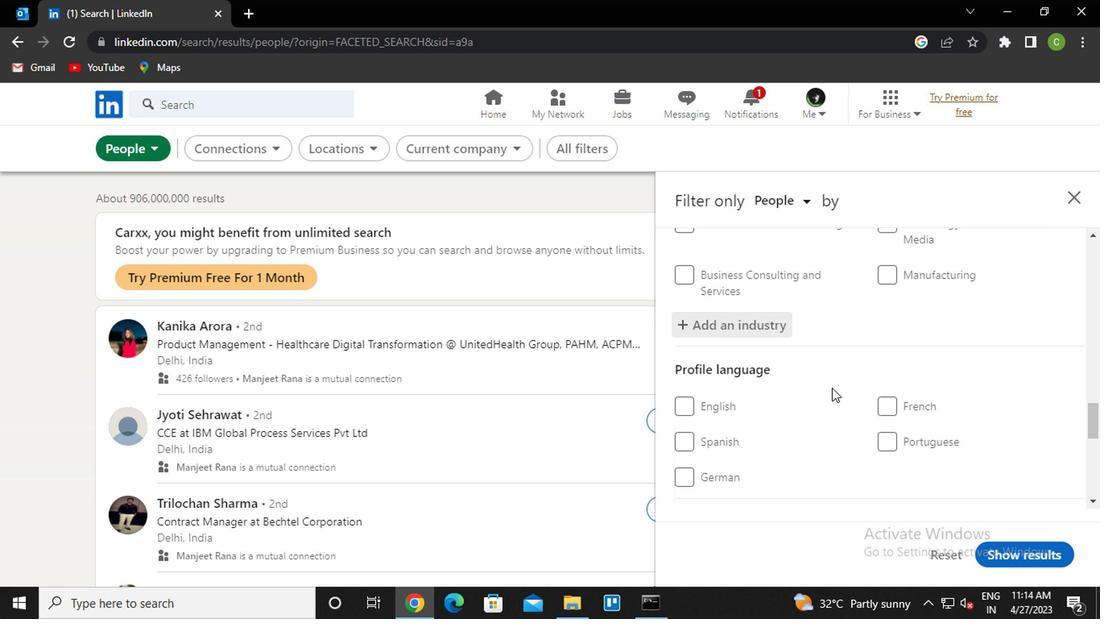 
Action: Mouse moved to (895, 359)
Screenshot: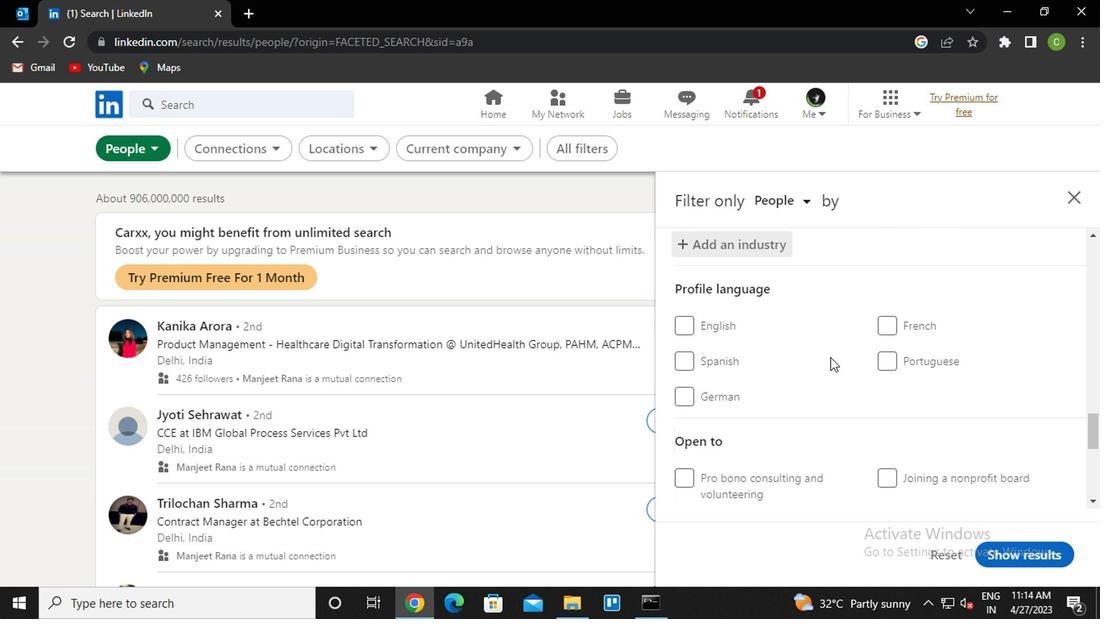 
Action: Mouse pressed left at (895, 359)
Screenshot: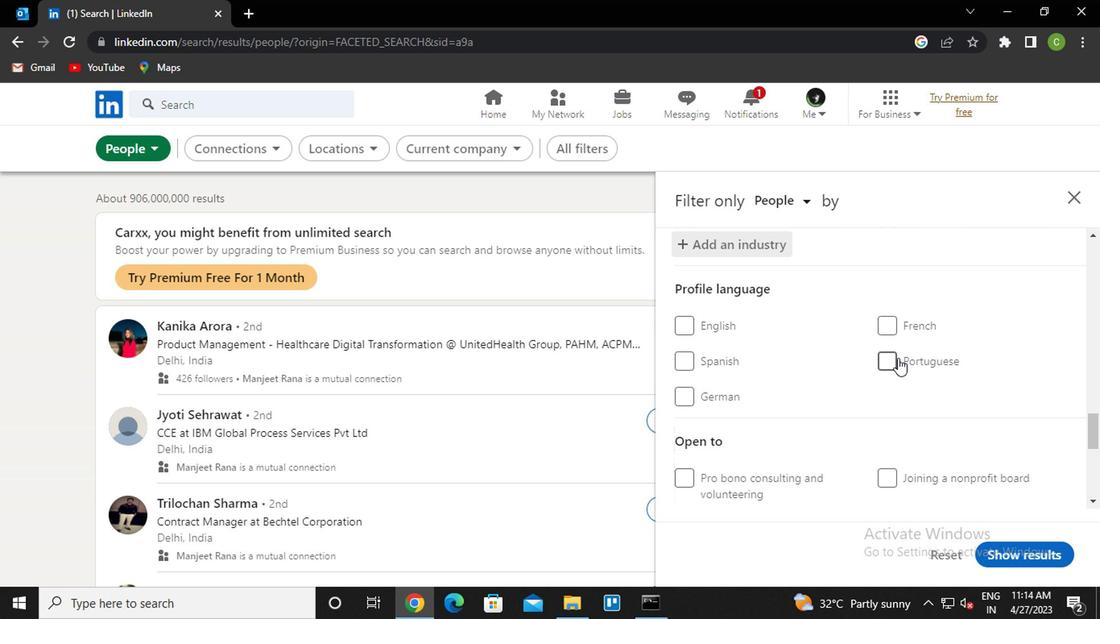
Action: Mouse moved to (804, 366)
Screenshot: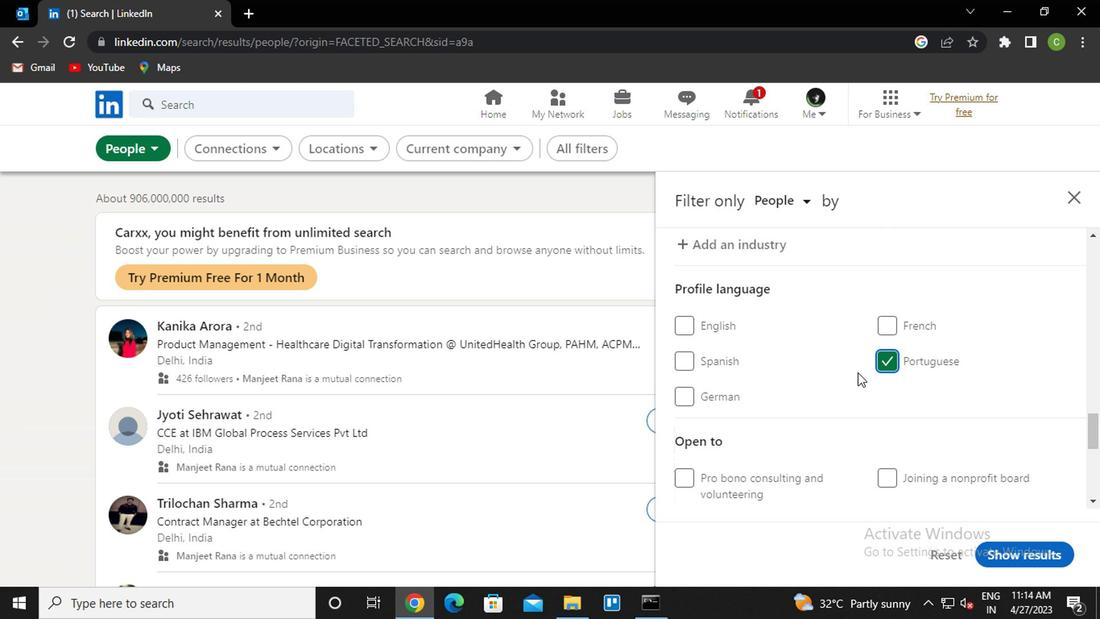 
Action: Mouse scrolled (804, 365) with delta (0, 0)
Screenshot: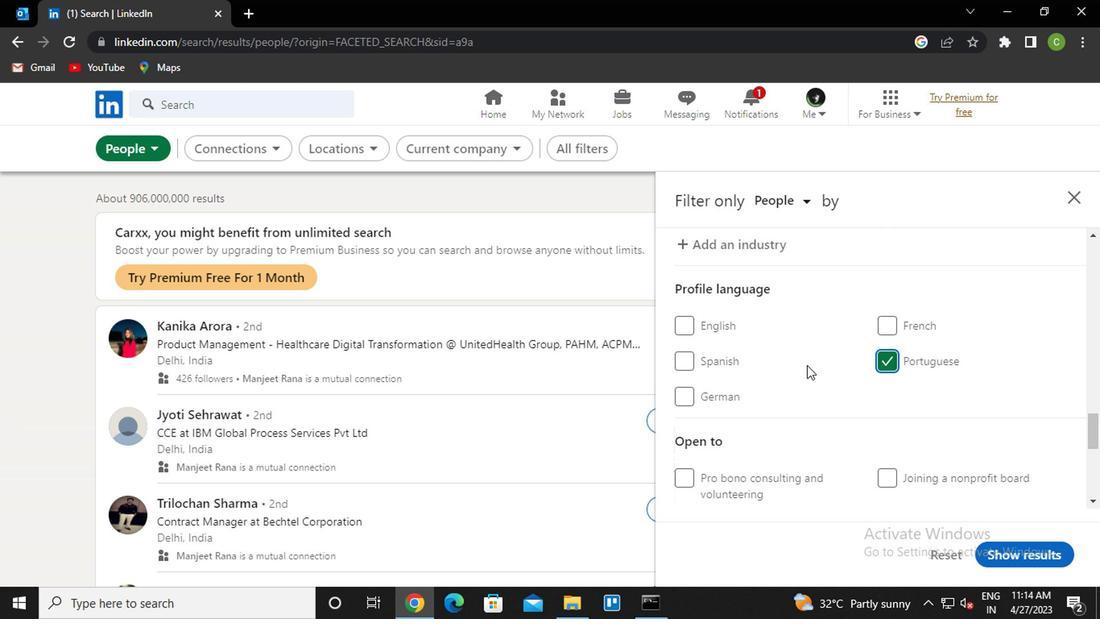 
Action: Mouse scrolled (804, 365) with delta (0, 0)
Screenshot: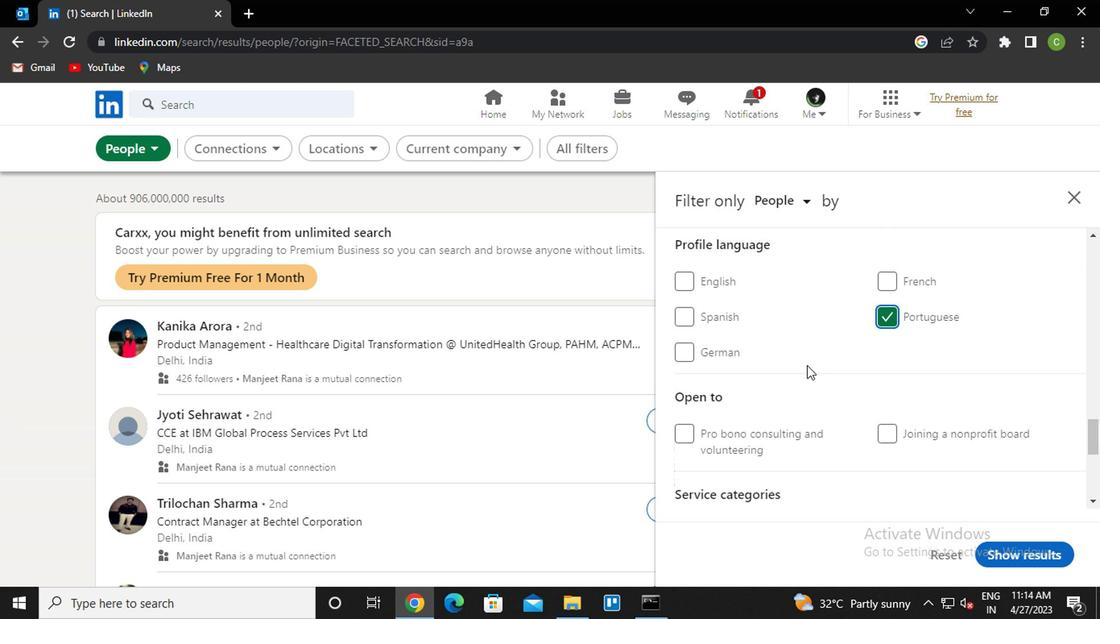 
Action: Mouse scrolled (804, 365) with delta (0, 0)
Screenshot: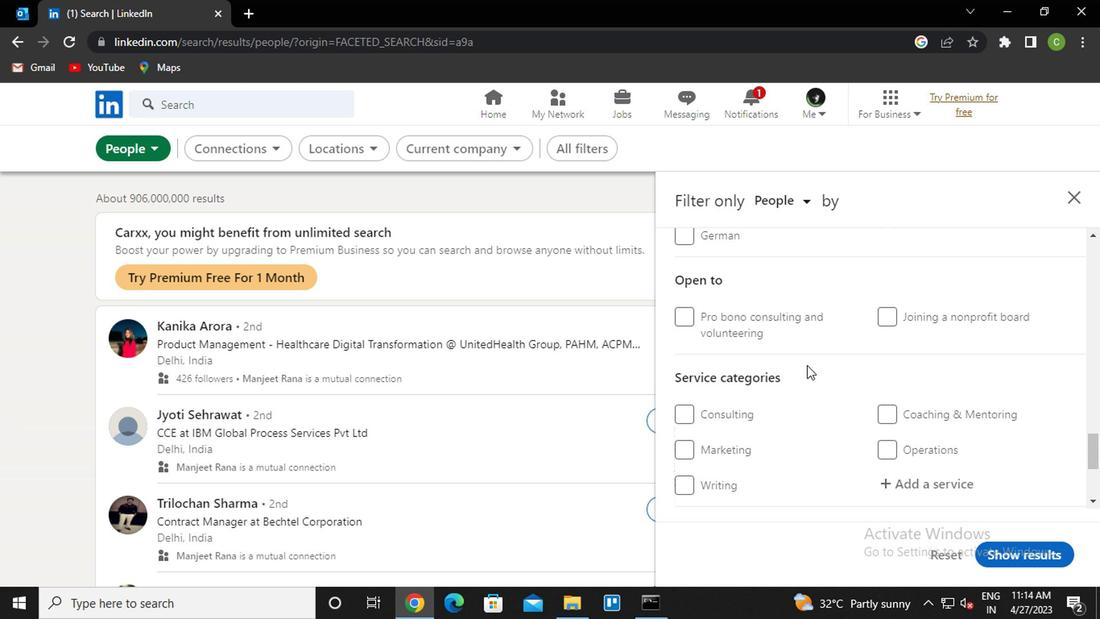 
Action: Mouse moved to (954, 408)
Screenshot: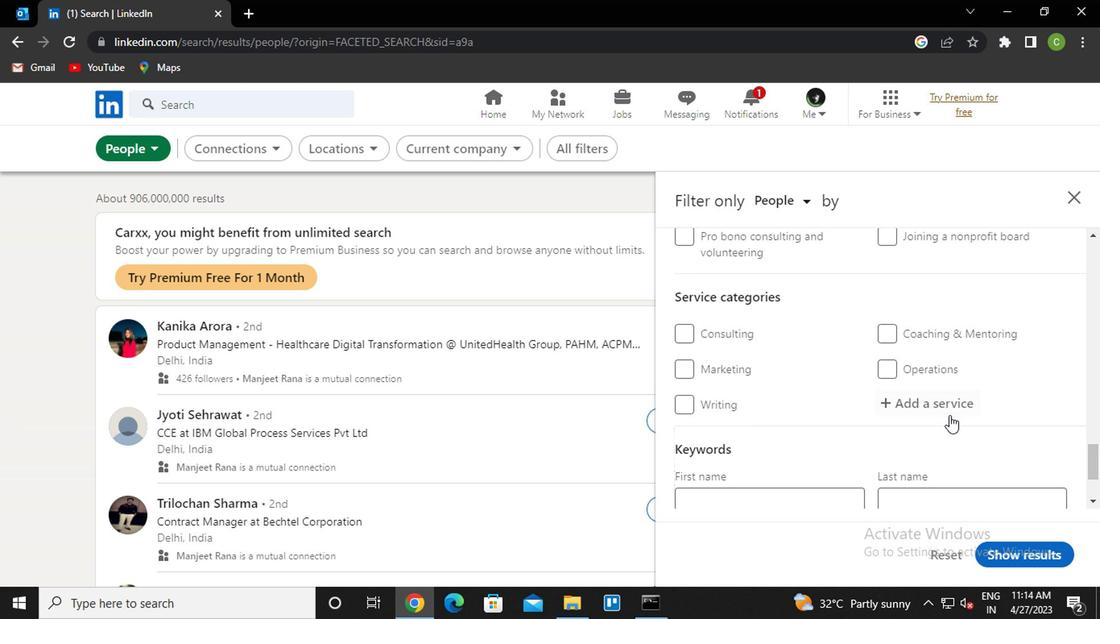 
Action: Mouse pressed left at (954, 408)
Screenshot: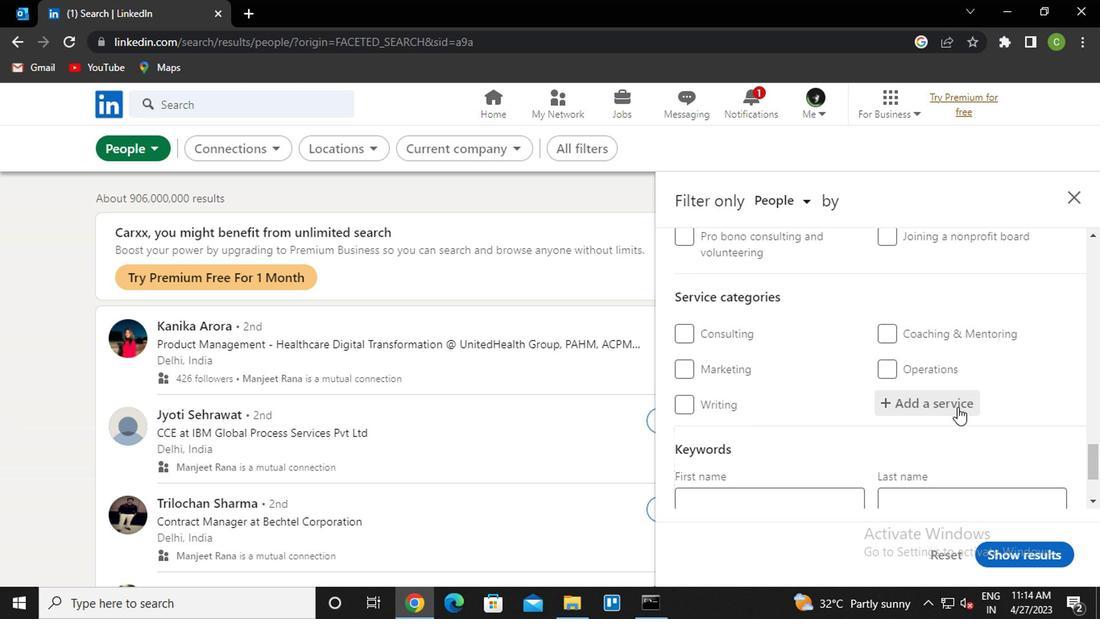
Action: Key pressed <Key.caps_lock>l<Key.caps_lock>eadreship<Key.backspace><Key.backspace><Key.backspace><Key.backspace><Key.backspace><Key.backspace>ers<Key.down><Key.enter>
Screenshot: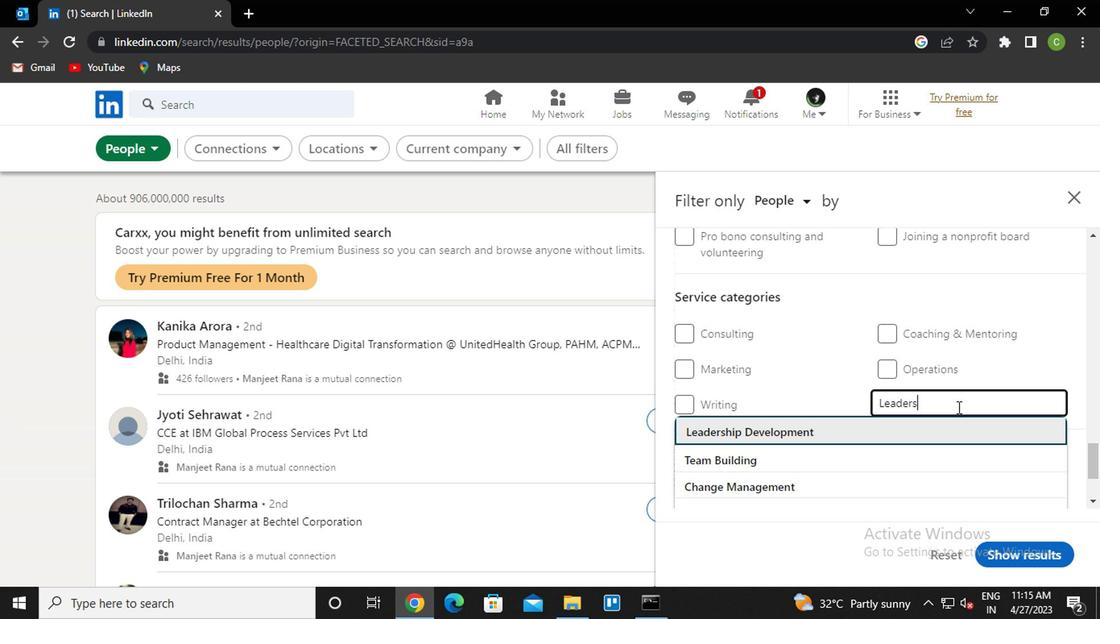 
Action: Mouse scrolled (954, 407) with delta (0, 0)
Screenshot: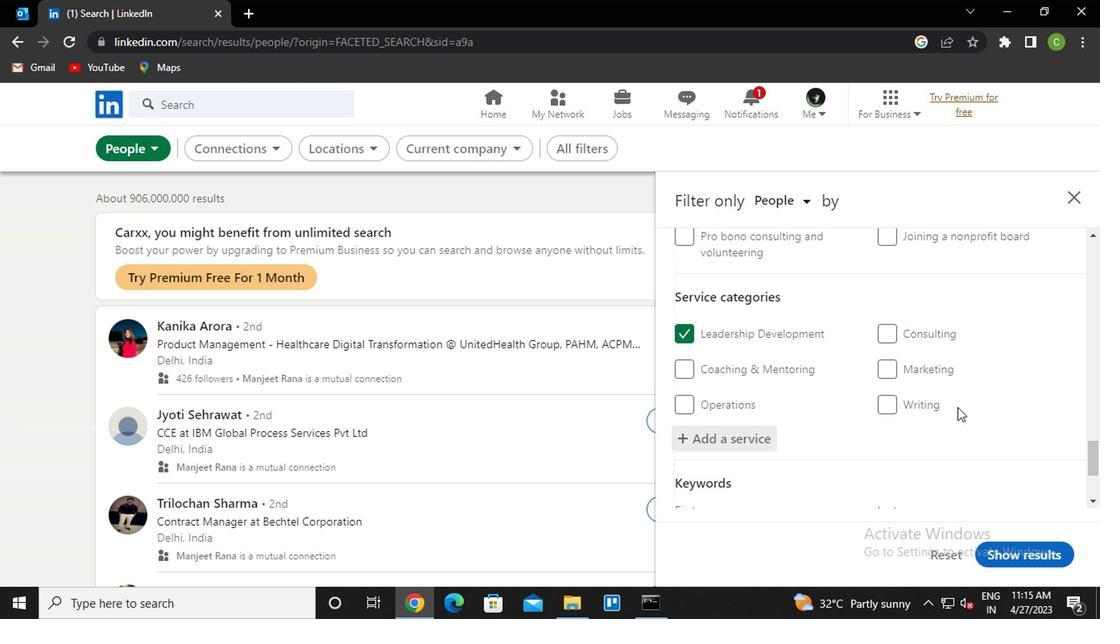 
Action: Mouse scrolled (954, 407) with delta (0, 0)
Screenshot: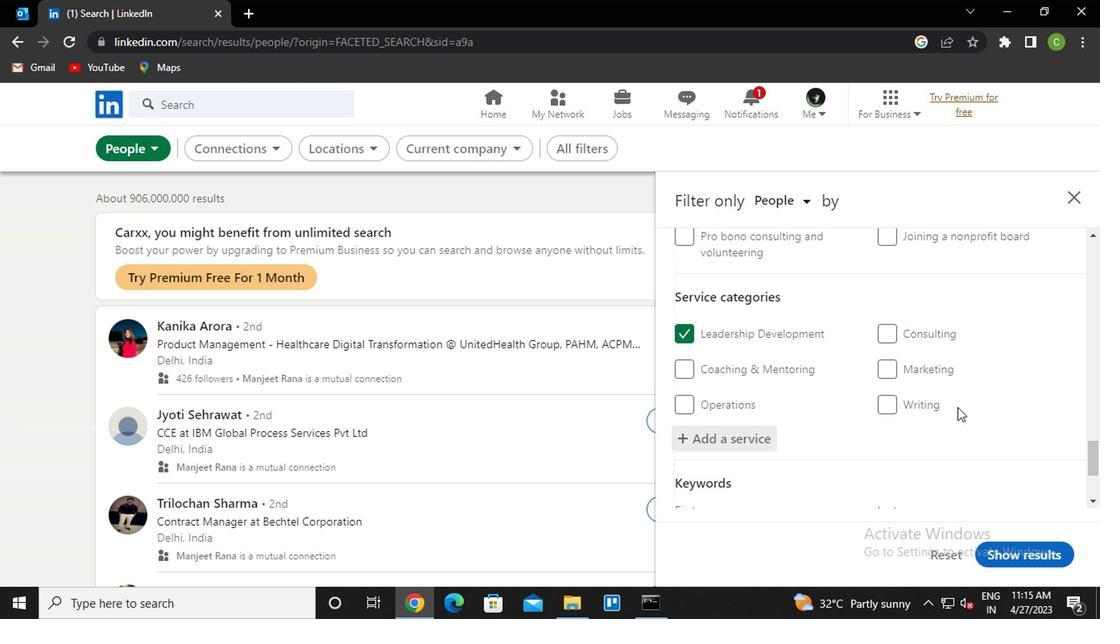 
Action: Mouse moved to (938, 412)
Screenshot: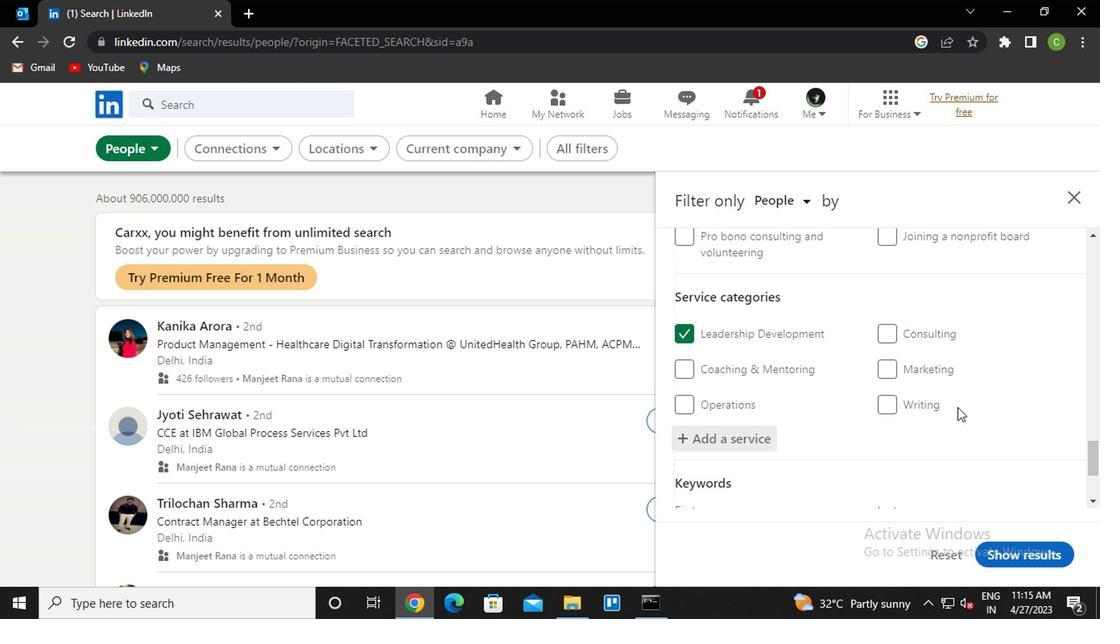 
Action: Mouse scrolled (938, 412) with delta (0, 0)
Screenshot: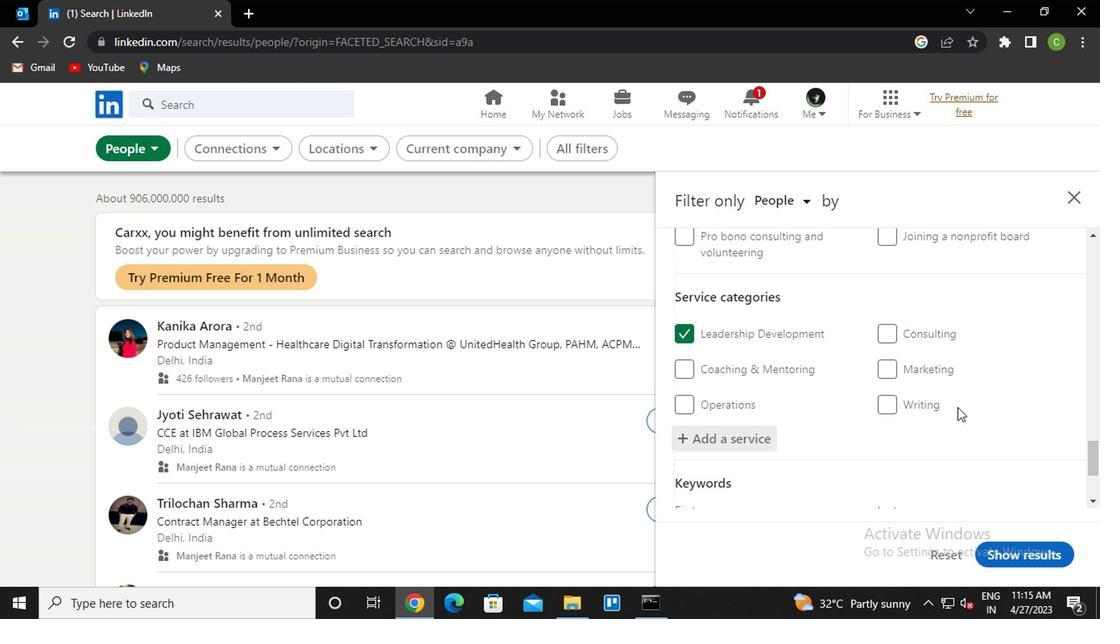 
Action: Mouse moved to (922, 419)
Screenshot: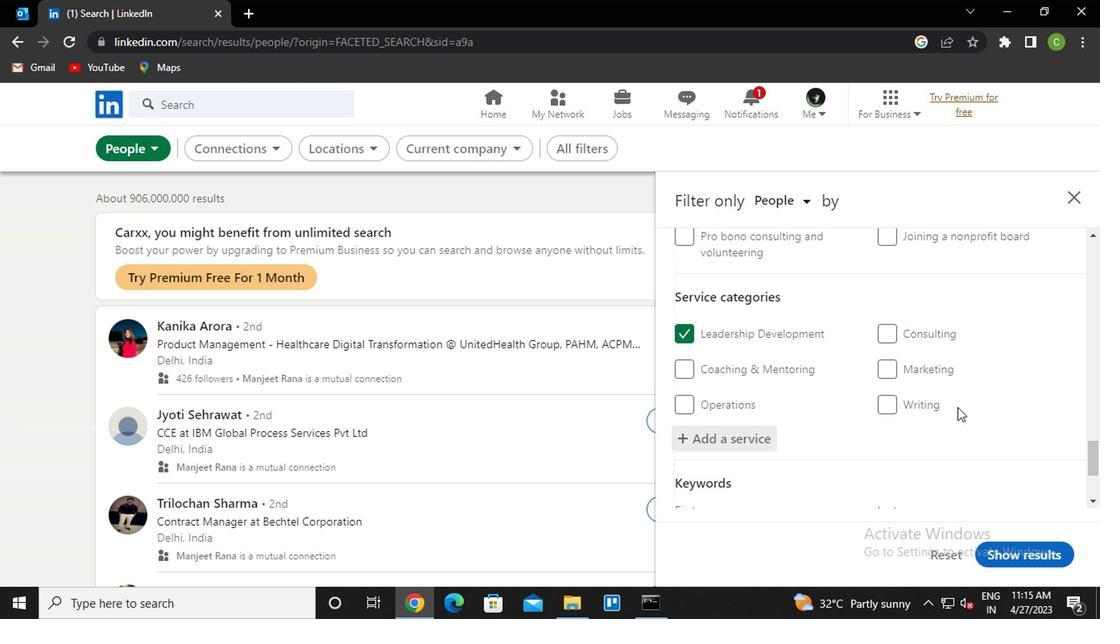 
Action: Mouse scrolled (922, 418) with delta (0, -1)
Screenshot: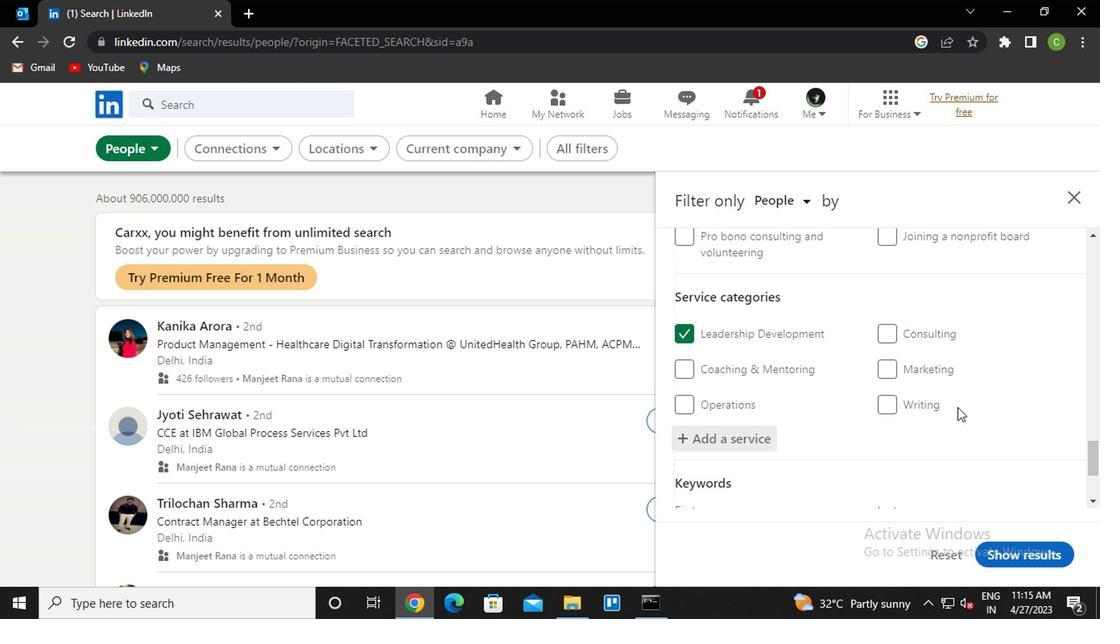 
Action: Mouse moved to (898, 428)
Screenshot: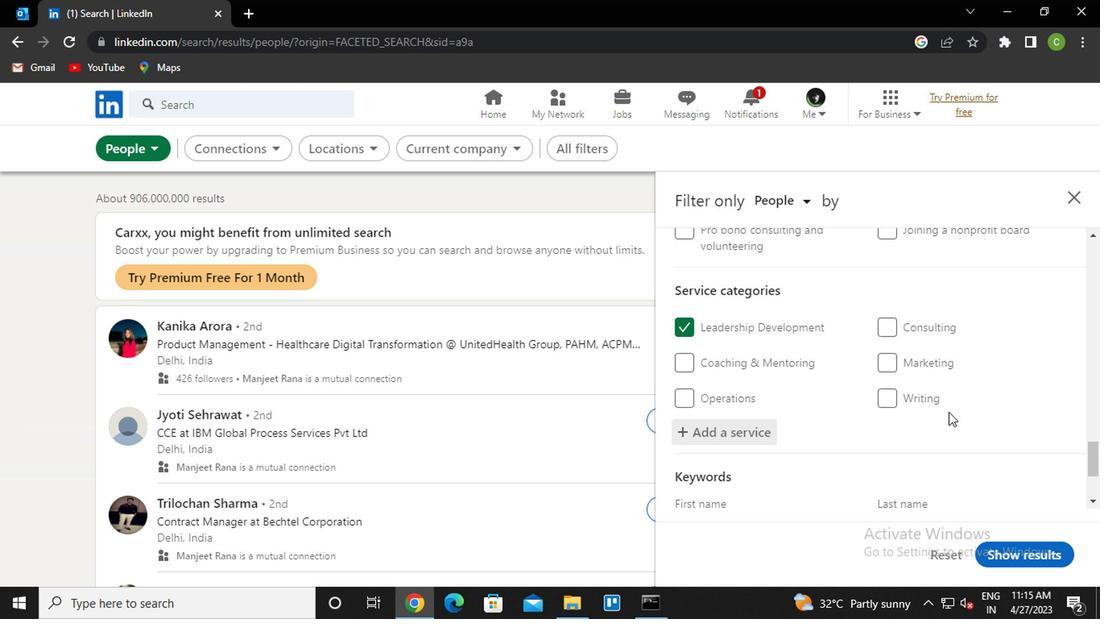 
Action: Mouse scrolled (898, 427) with delta (0, 0)
Screenshot: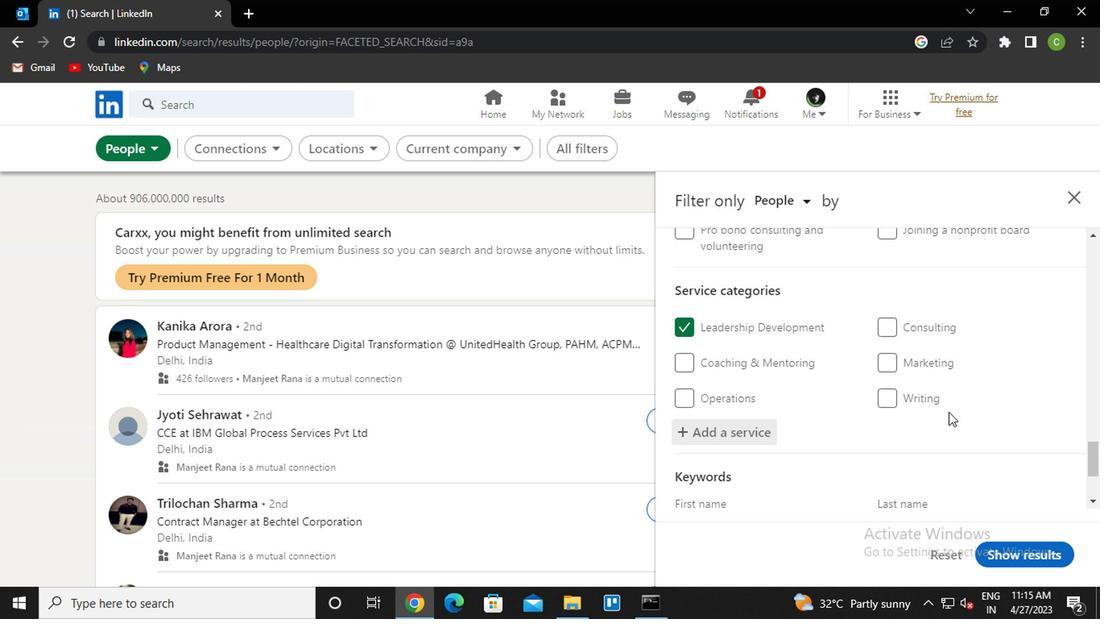 
Action: Mouse moved to (876, 434)
Screenshot: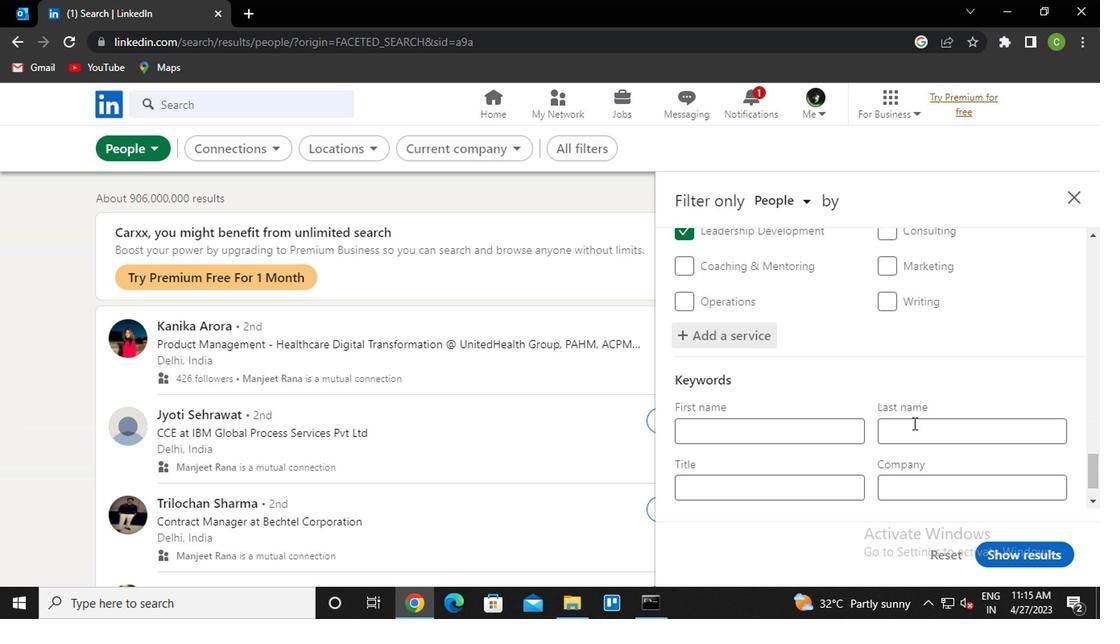 
Action: Mouse scrolled (876, 433) with delta (0, 0)
Screenshot: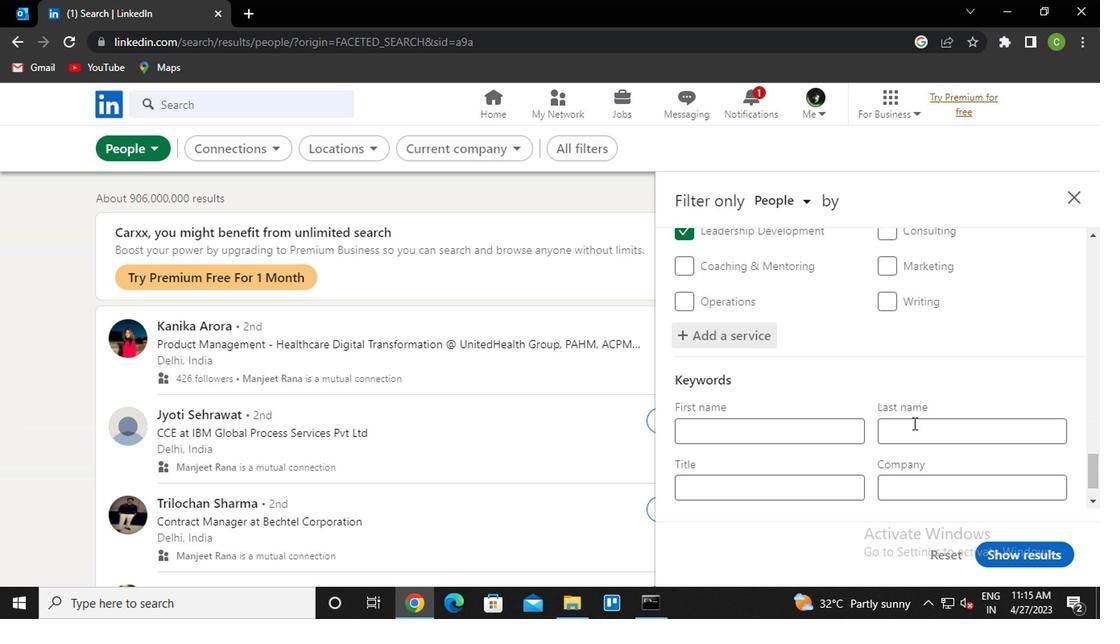 
Action: Mouse moved to (775, 435)
Screenshot: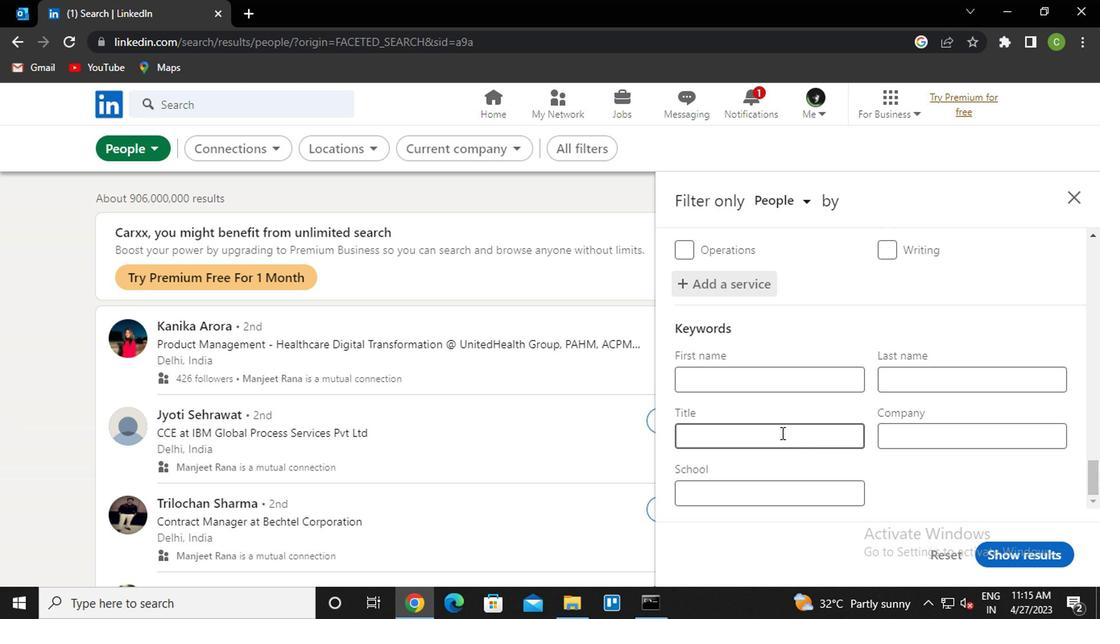 
Action: Mouse pressed left at (775, 435)
Screenshot: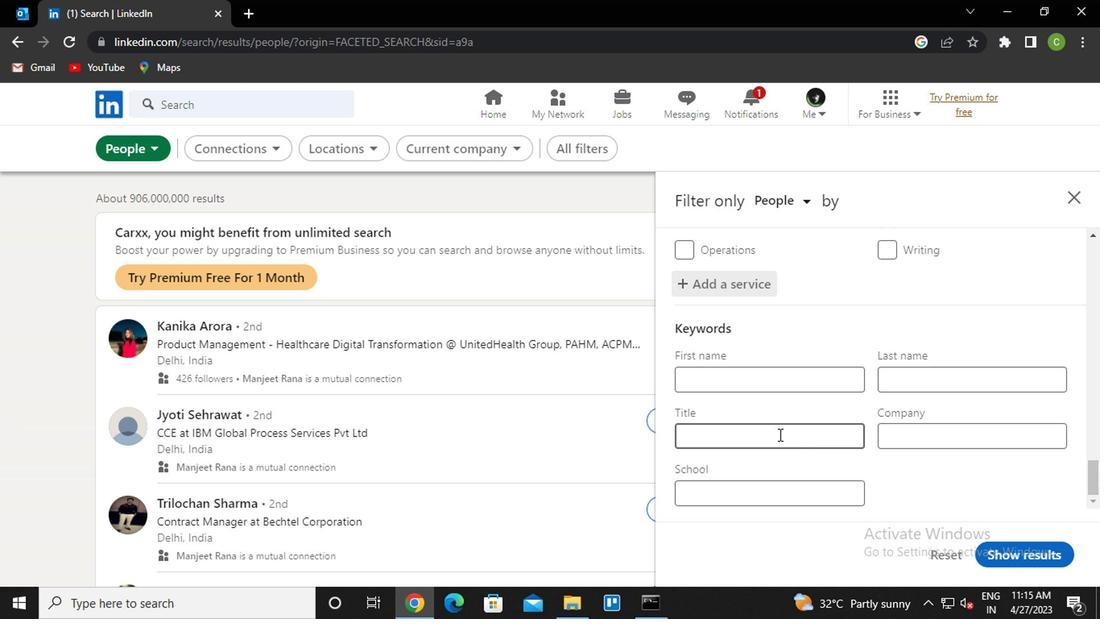 
Action: Key pressed <Key.caps_lock>t<Key.caps_lock>eam<Key.space><Key.caps_lock>l<Key.caps_lock>eader
Screenshot: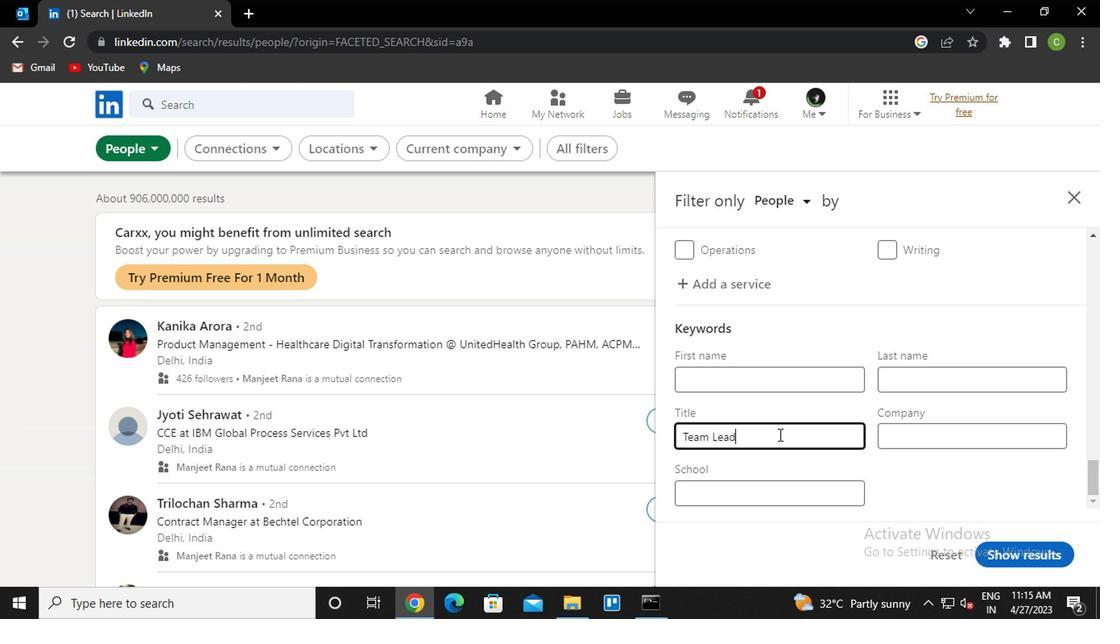 
Action: Mouse moved to (987, 556)
Screenshot: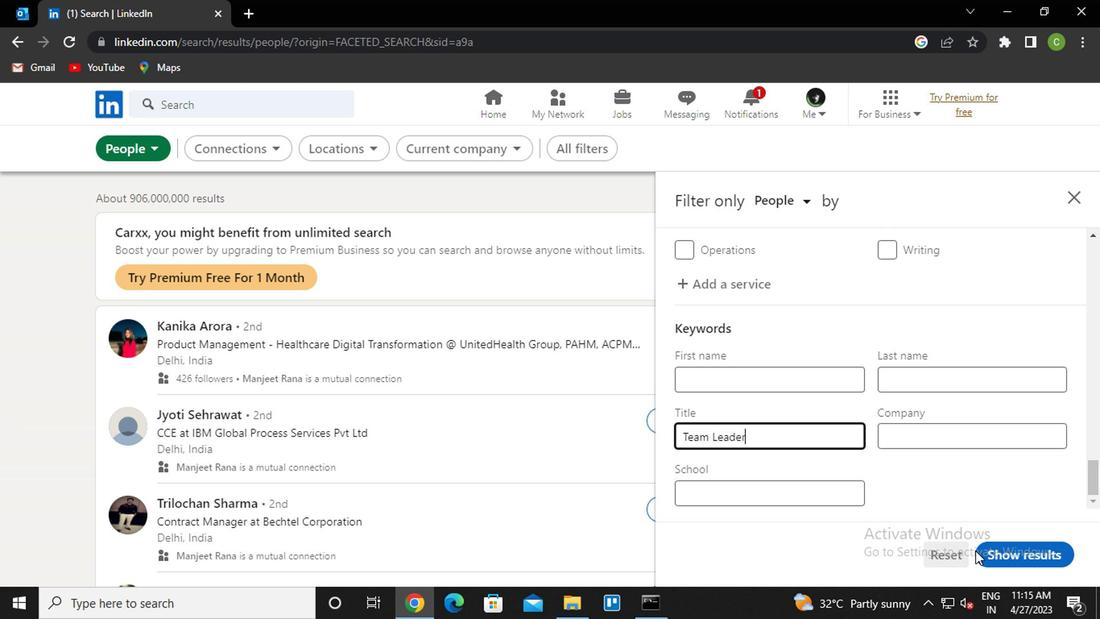 
Action: Mouse pressed left at (987, 556)
Screenshot: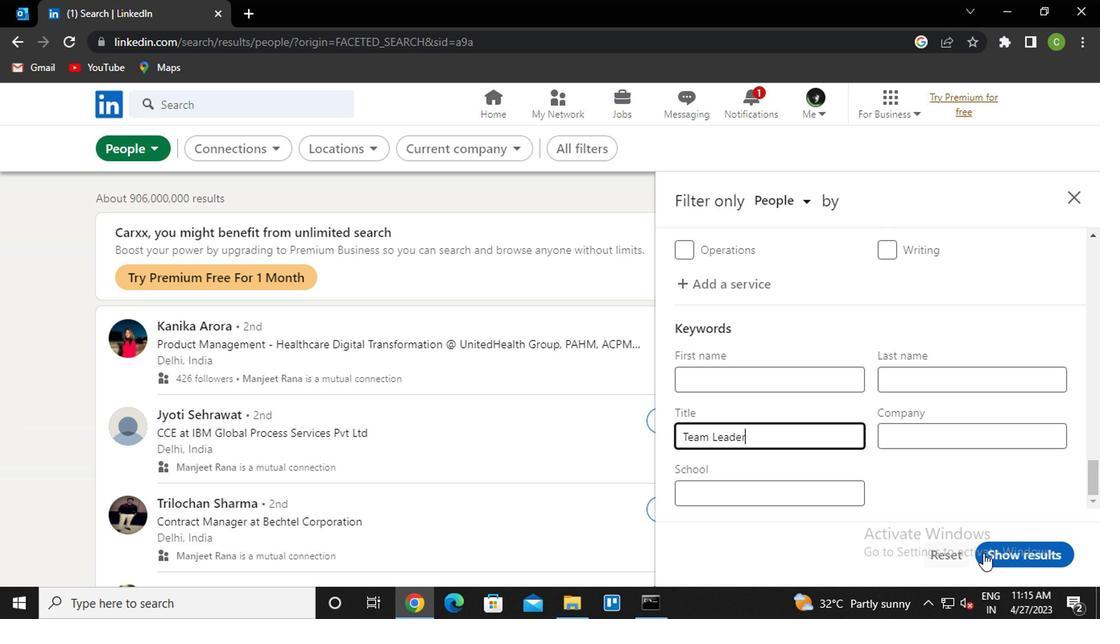 
Action: Mouse moved to (561, 513)
Screenshot: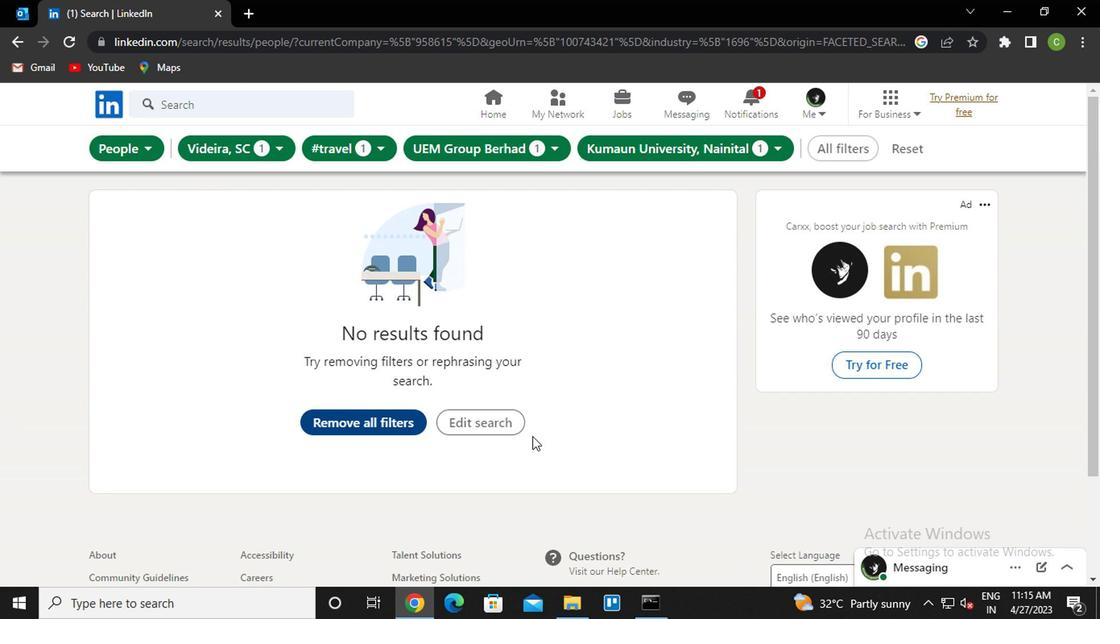 
Action: Key pressed <Key.f8>
Screenshot: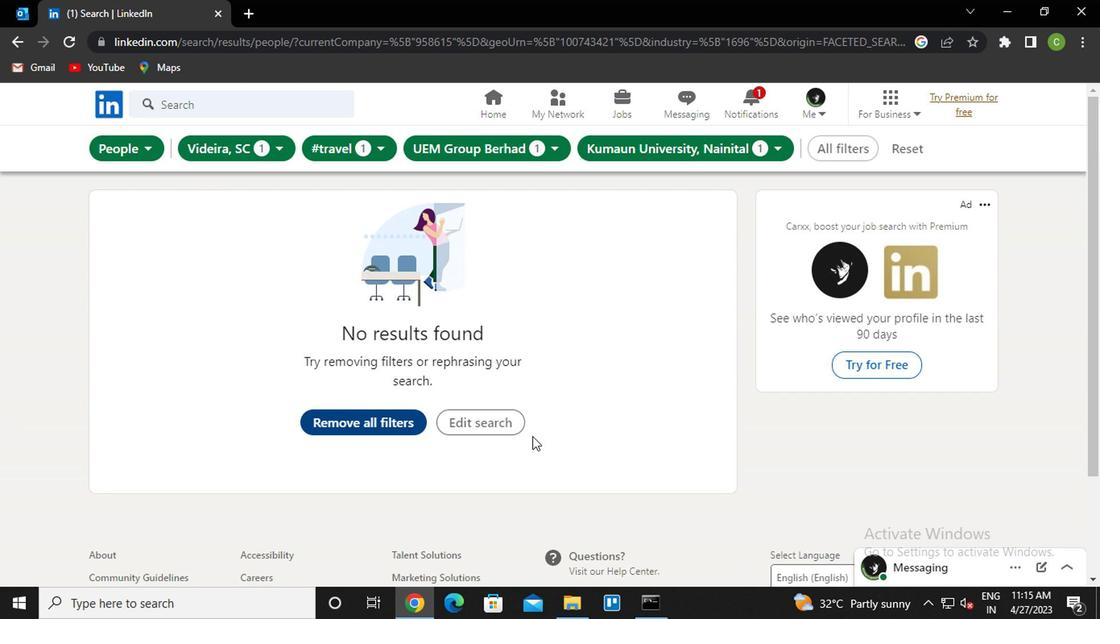
